 Task: Find a place to stay in Jinsha, China, for 9 guests from August 8th to August 15th, with a price range of ₹10,000 to ₹14,000, 5 bedrooms, 5 beds, 5 bathrooms, and amenities including WiFi, Free parking, and TV.
Action: Mouse moved to (430, 87)
Screenshot: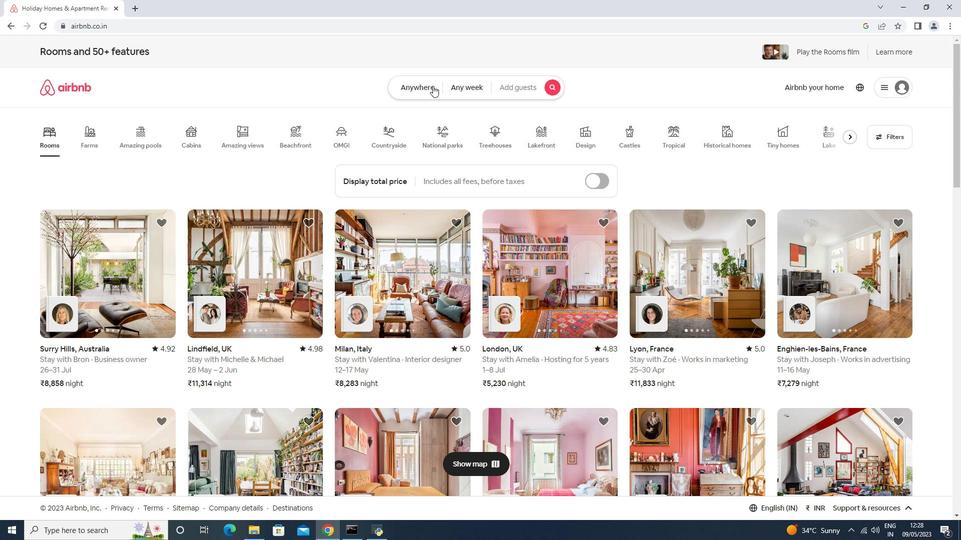 
Action: Mouse pressed left at (430, 87)
Screenshot: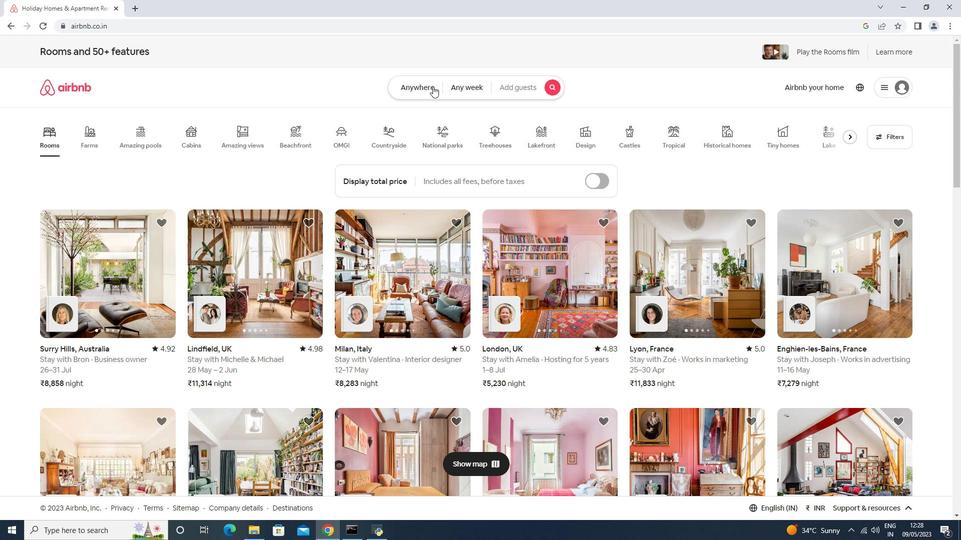 
Action: Mouse moved to (359, 128)
Screenshot: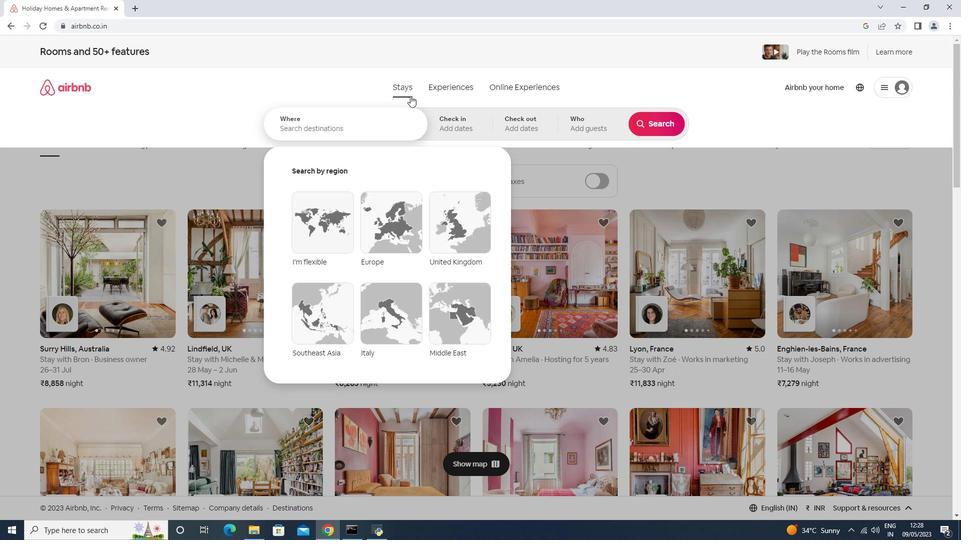 
Action: Mouse pressed left at (359, 128)
Screenshot: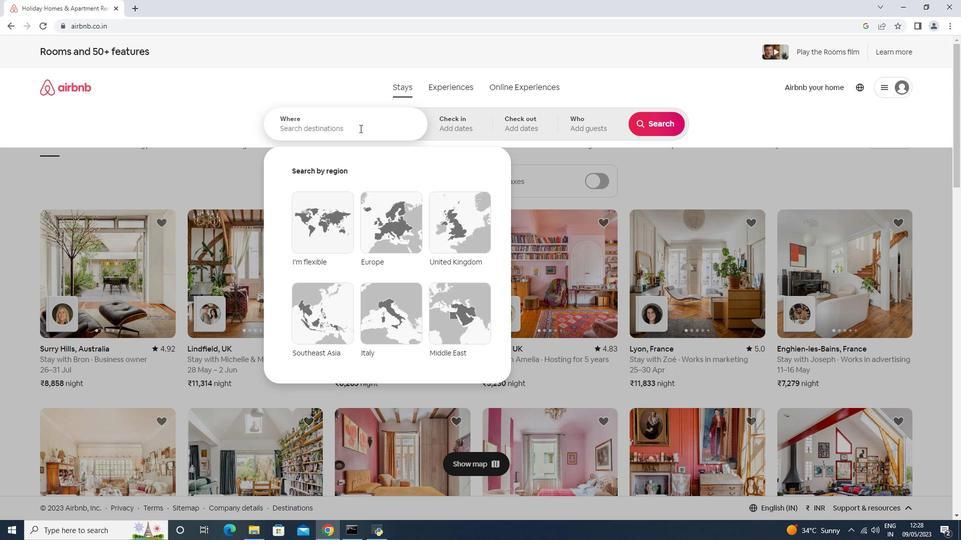 
Action: Mouse moved to (368, 123)
Screenshot: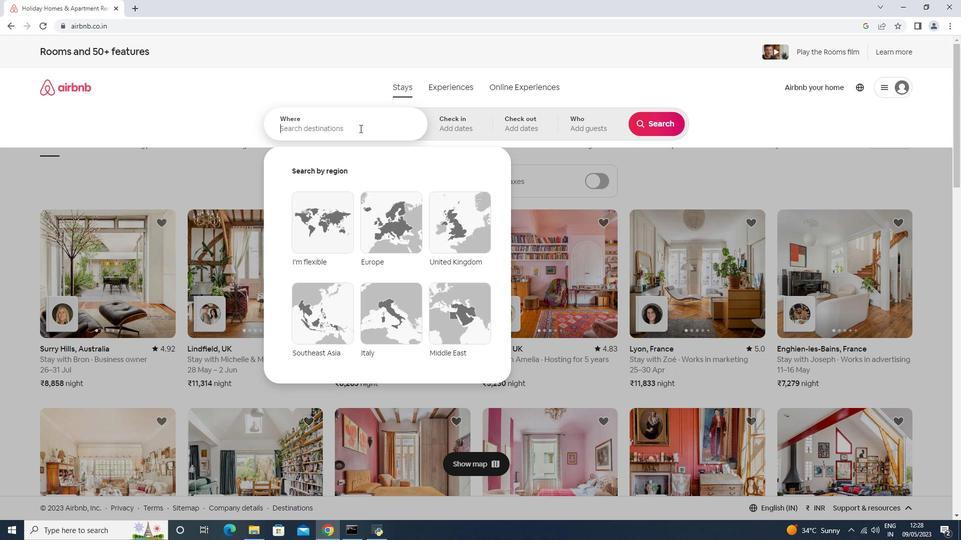 
Action: Key pressed <Key.shift><Key.shift><Key.shift><Key.shift>Jiha<Key.space><Key.backspace>,<Key.space><Key.shift>China<Key.space><Key.tab><Key.enter>j=<Key.backspace><Key.backspace><Key.shift>Jinsha<Key.space><Key.caps_lock><Key.shift>ch<Key.backspace>NA<Key.enter>
Screenshot: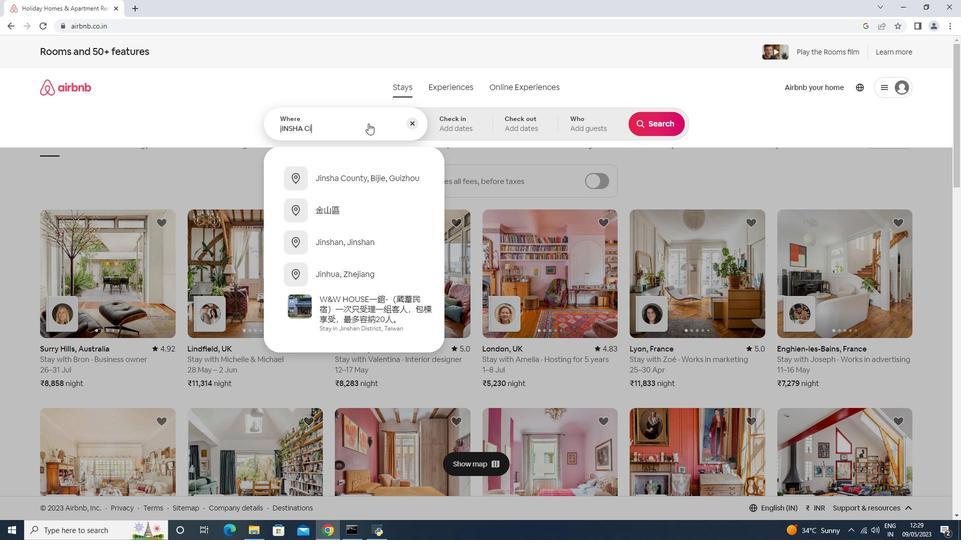 
Action: Mouse moved to (648, 201)
Screenshot: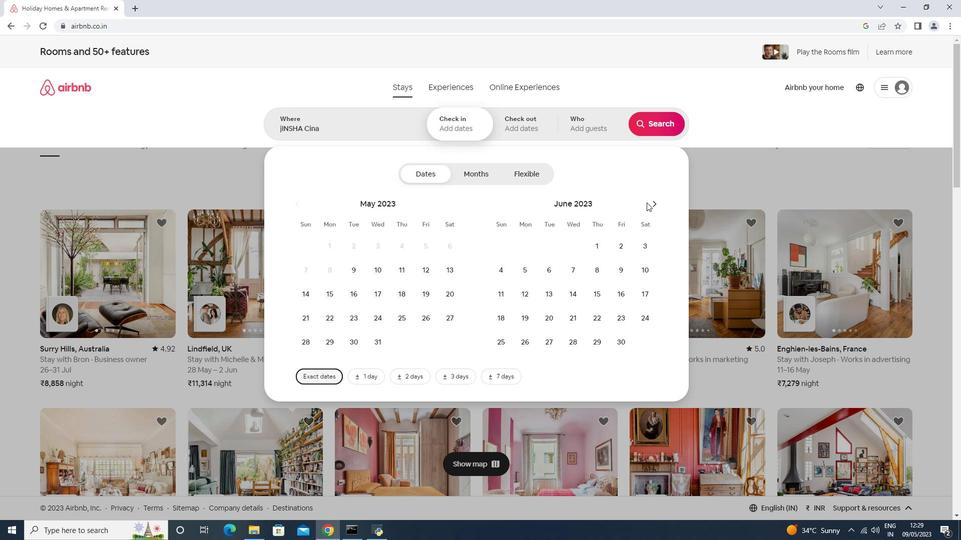 
Action: Mouse pressed left at (648, 201)
Screenshot: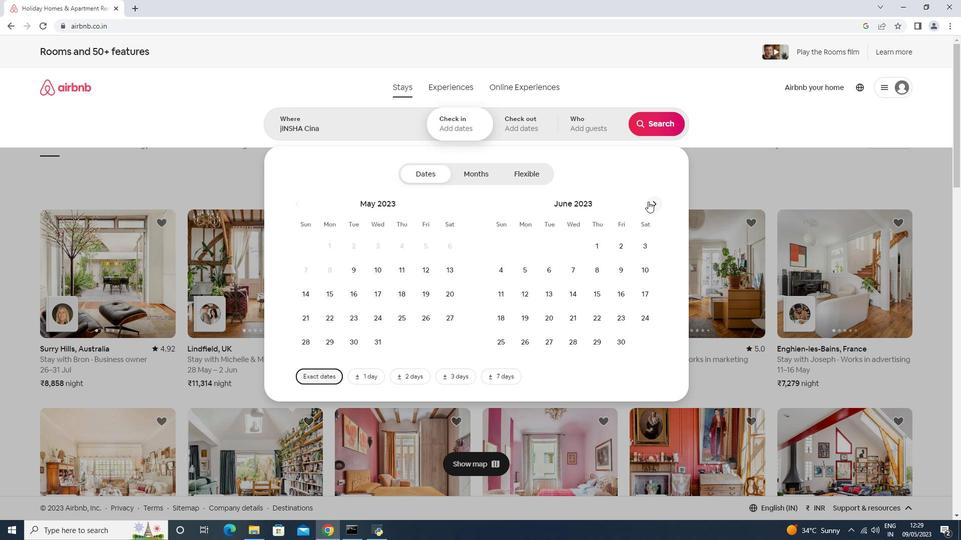 
Action: Mouse pressed left at (648, 201)
Screenshot: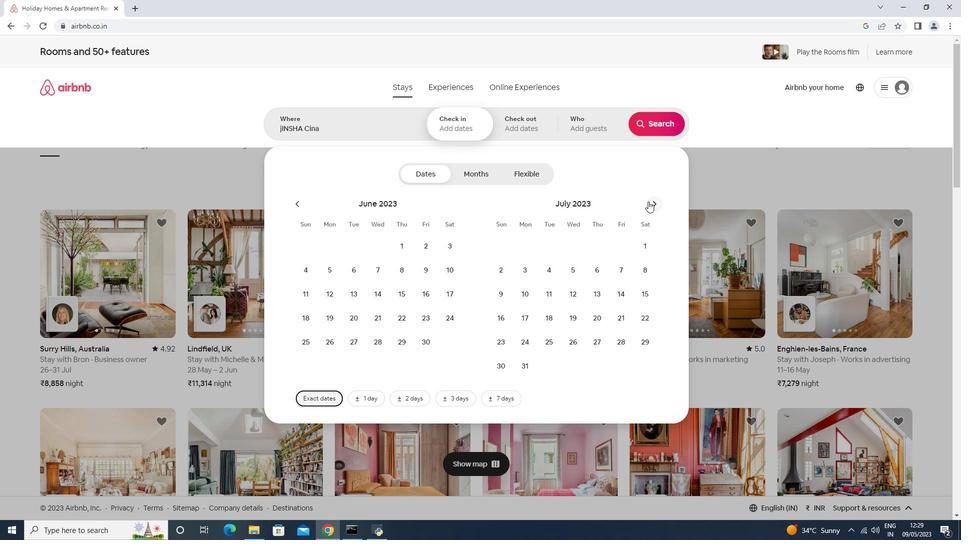 
Action: Mouse moved to (556, 271)
Screenshot: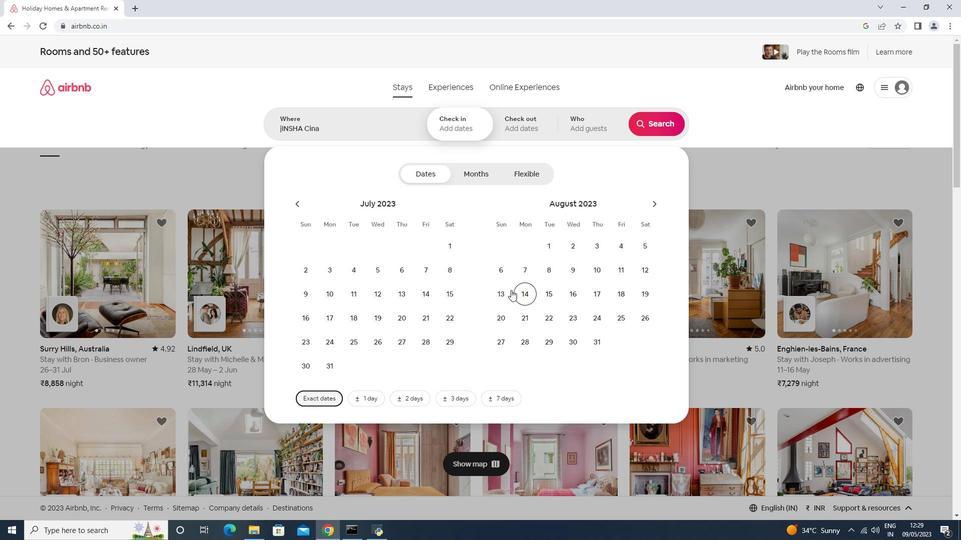 
Action: Mouse pressed left at (556, 271)
Screenshot: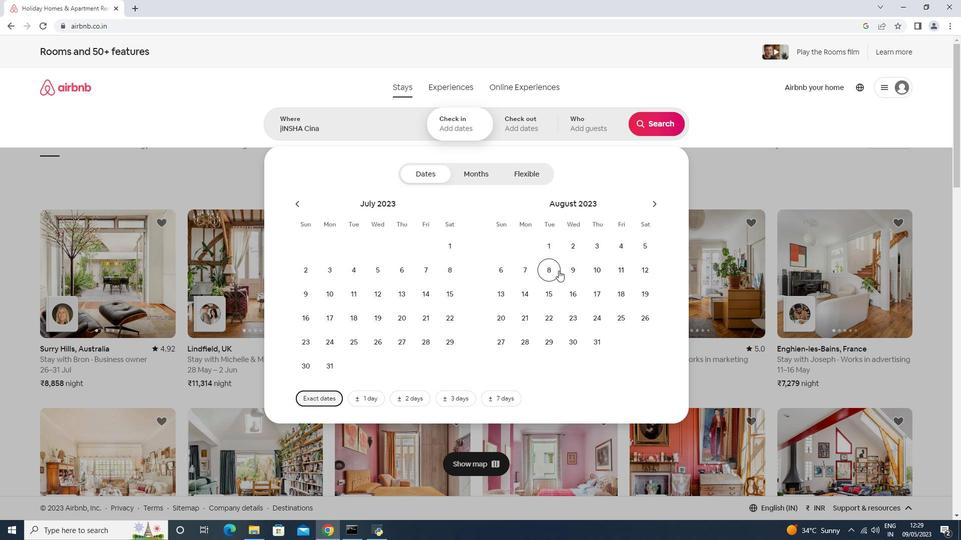 
Action: Mouse moved to (547, 291)
Screenshot: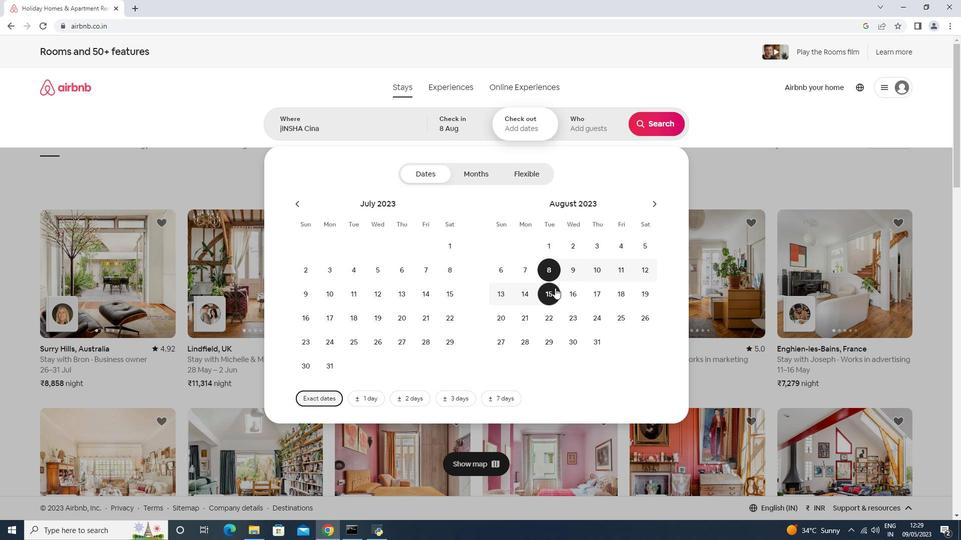 
Action: Mouse pressed left at (547, 291)
Screenshot: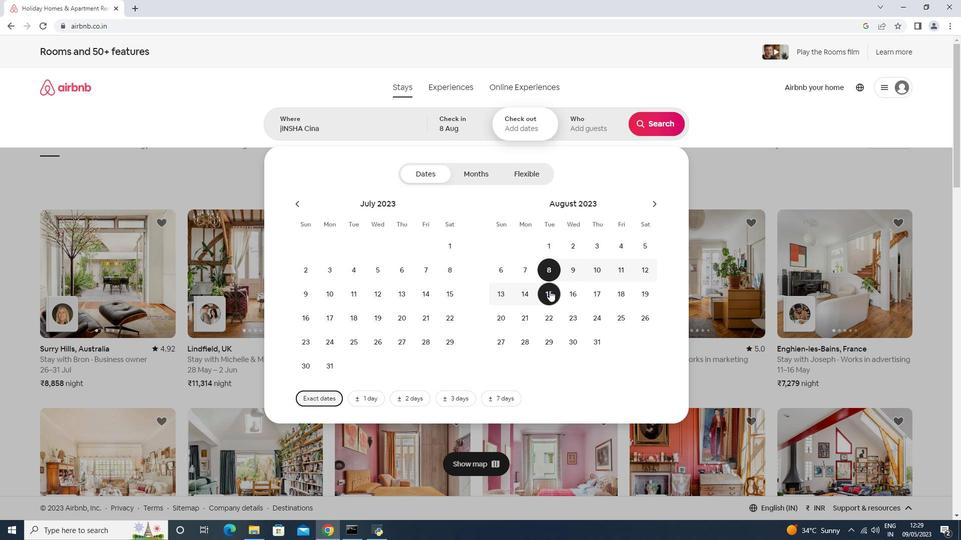 
Action: Mouse moved to (583, 137)
Screenshot: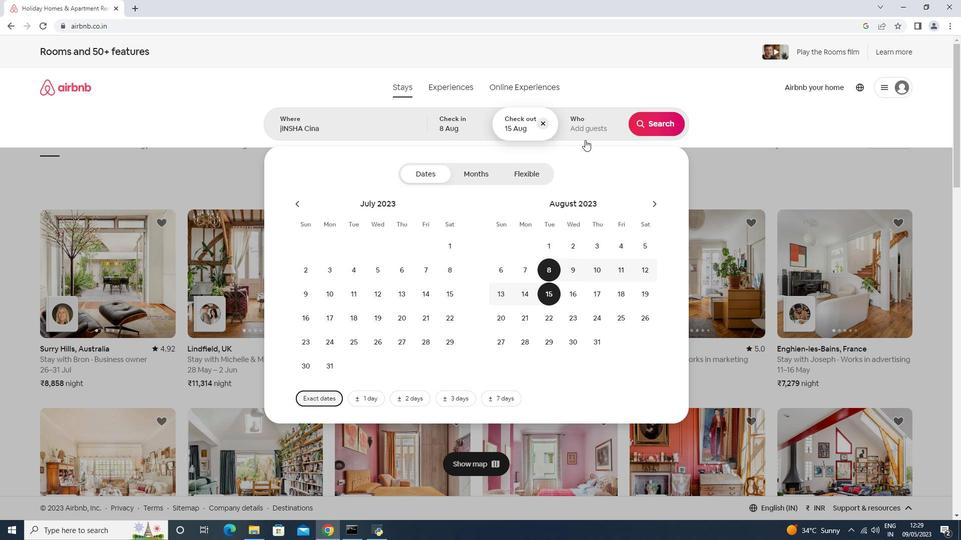 
Action: Mouse pressed left at (583, 137)
Screenshot: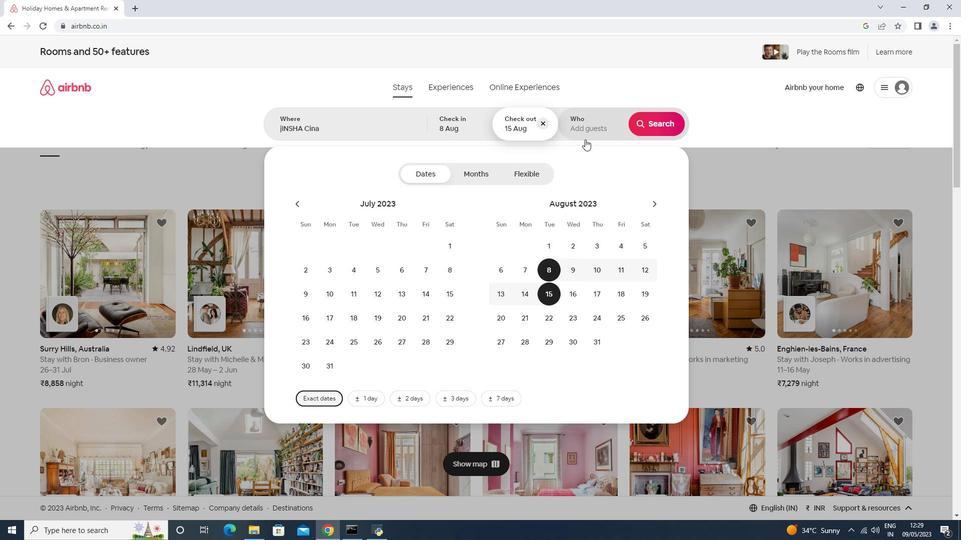 
Action: Mouse moved to (660, 180)
Screenshot: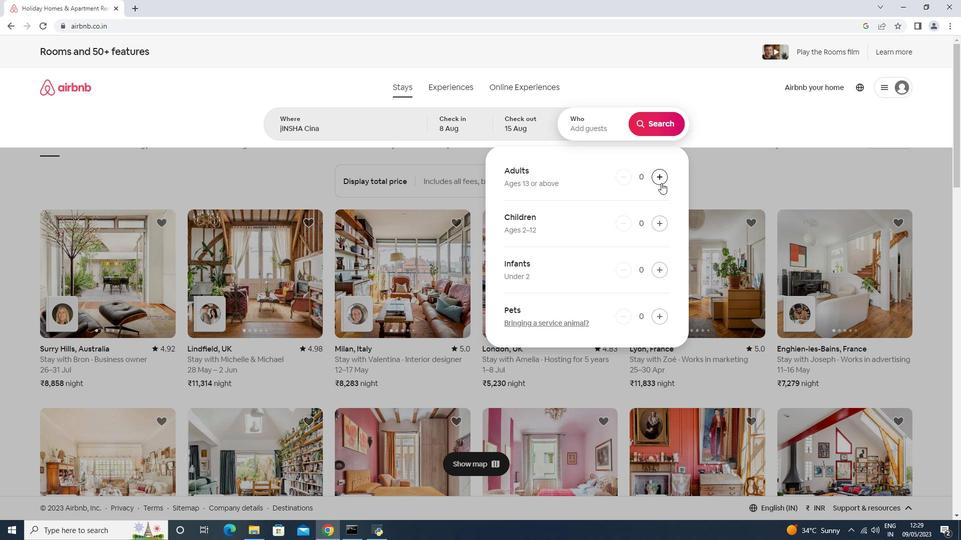
Action: Mouse pressed left at (660, 180)
Screenshot: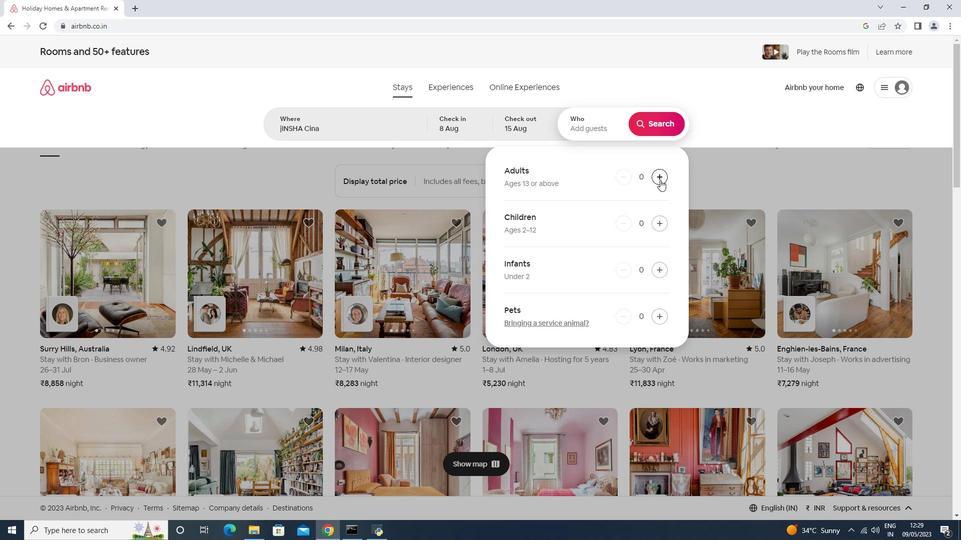 
Action: Mouse pressed left at (660, 180)
Screenshot: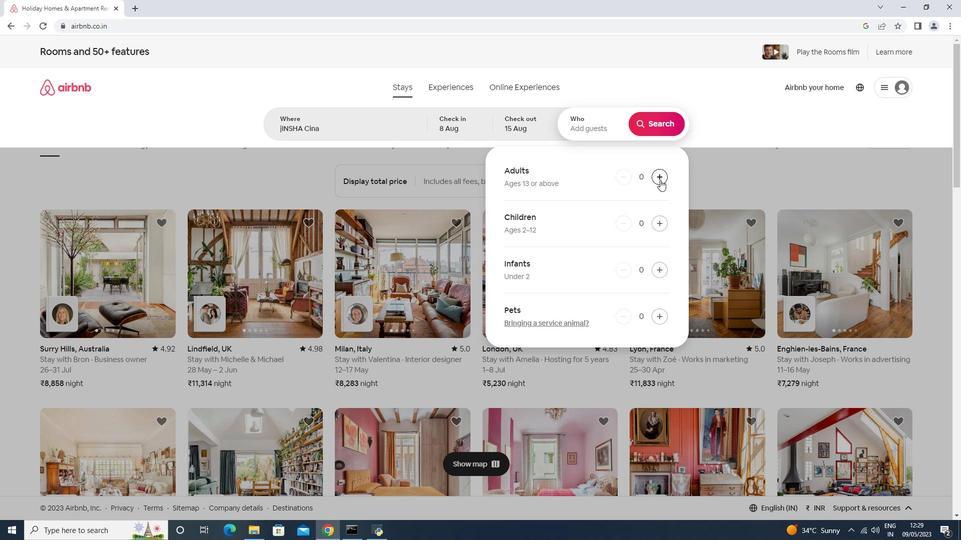 
Action: Mouse pressed left at (660, 180)
Screenshot: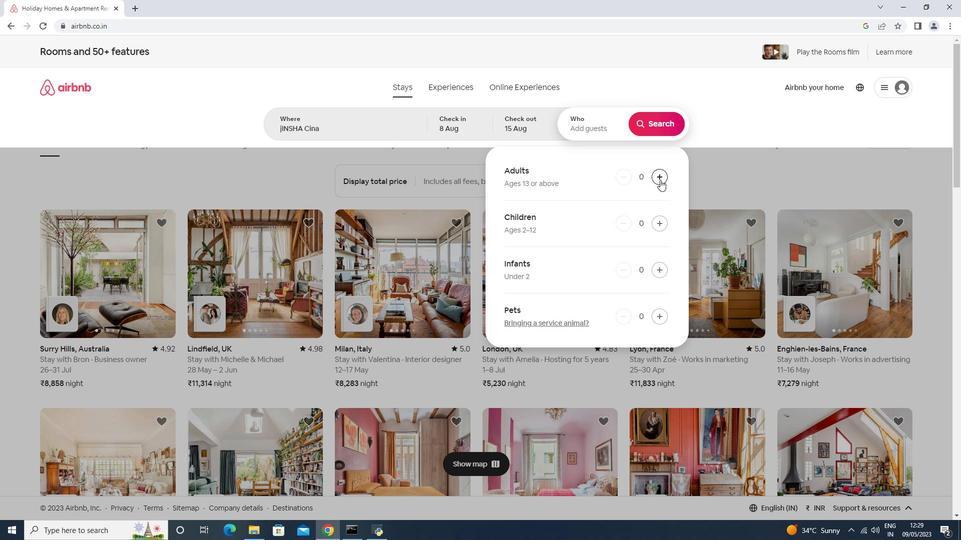 
Action: Mouse pressed left at (660, 180)
Screenshot: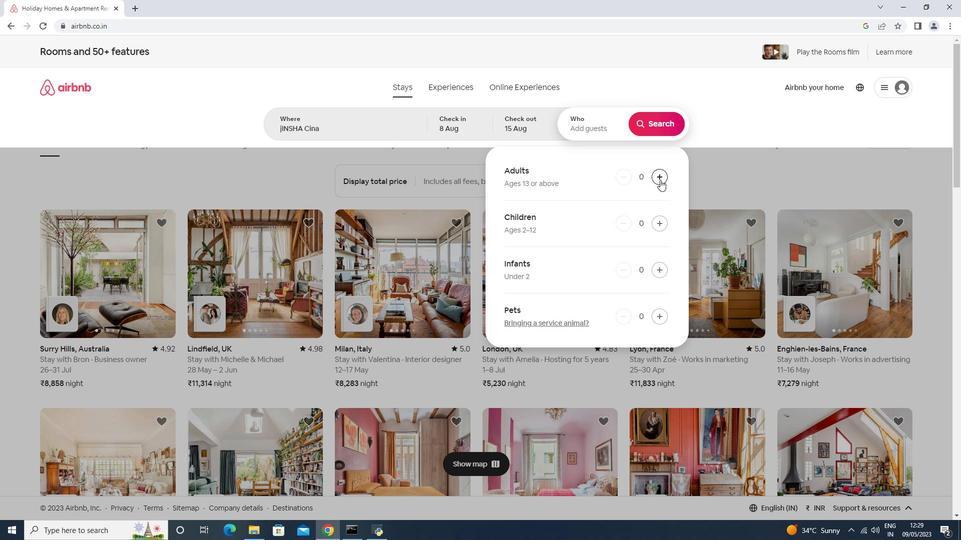 
Action: Mouse pressed left at (660, 180)
Screenshot: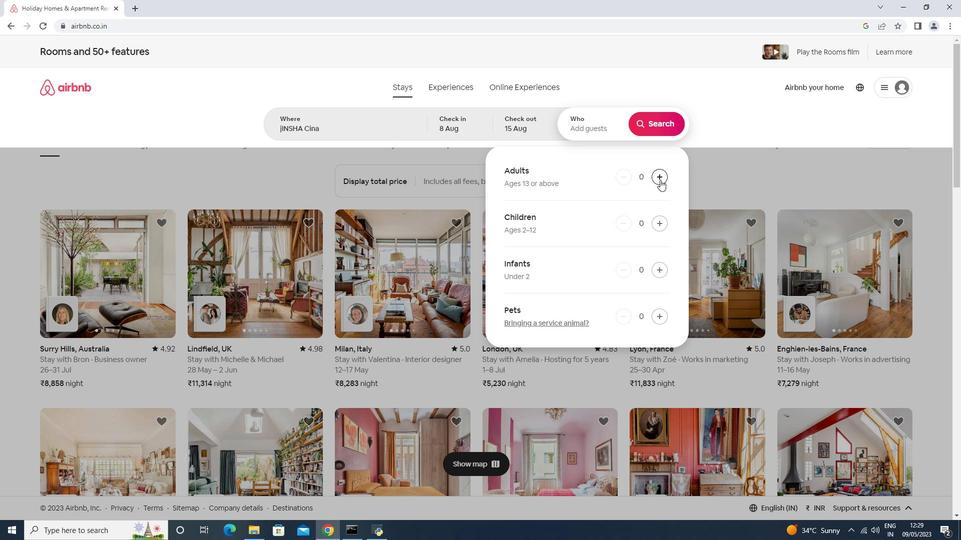 
Action: Mouse pressed left at (660, 180)
Screenshot: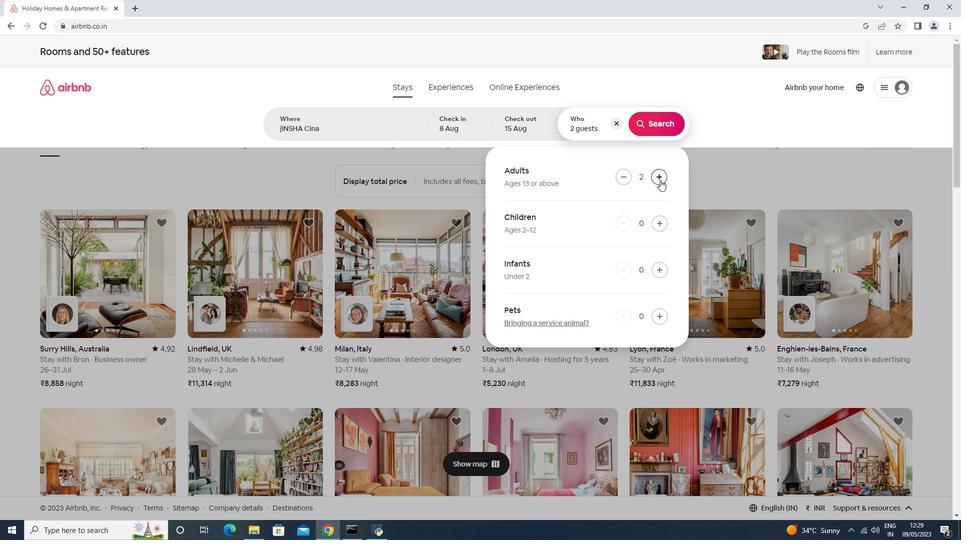 
Action: Mouse pressed left at (660, 180)
Screenshot: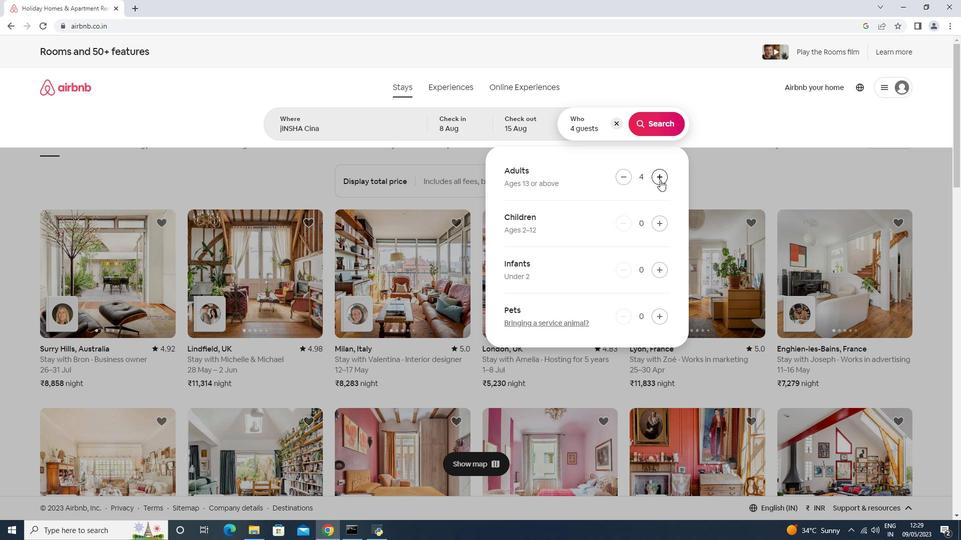
Action: Mouse pressed left at (660, 180)
Screenshot: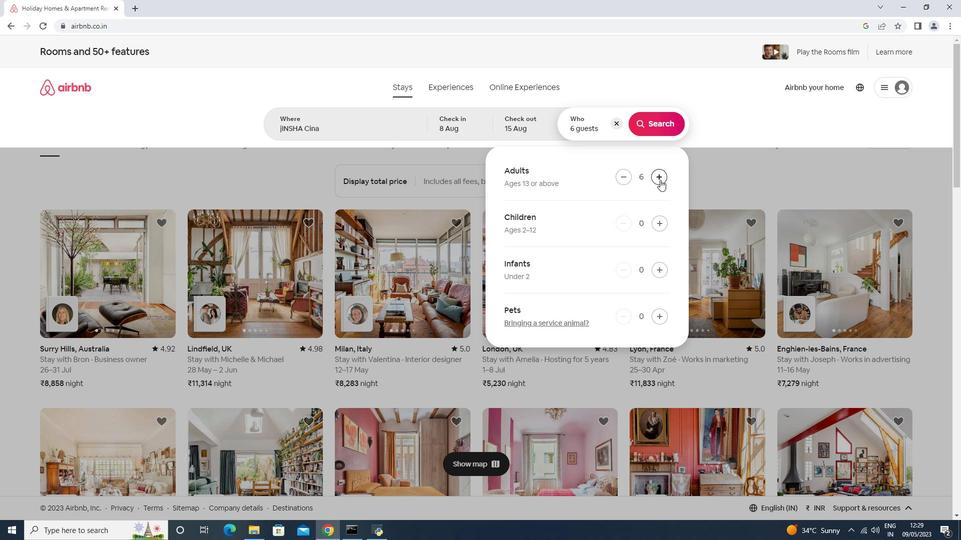 
Action: Mouse pressed left at (660, 180)
Screenshot: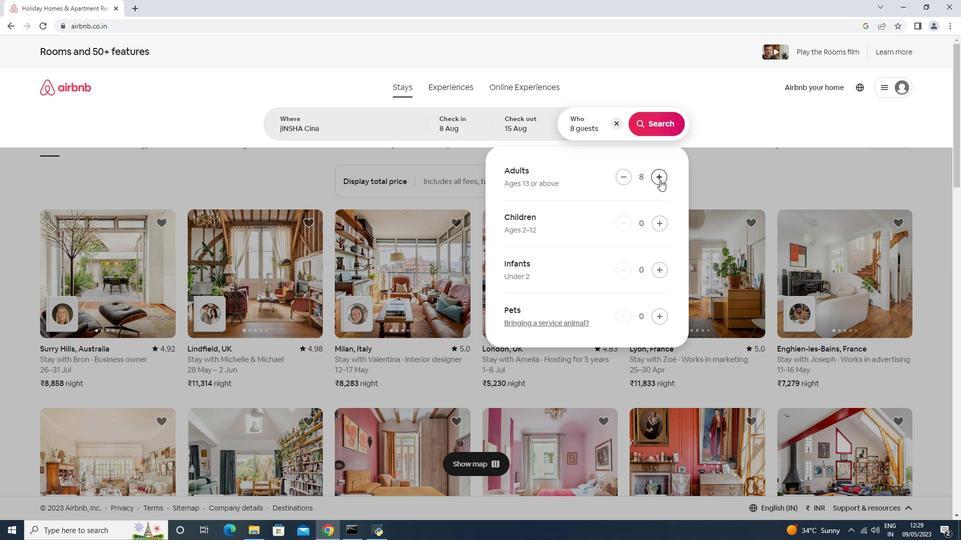
Action: Mouse pressed left at (660, 180)
Screenshot: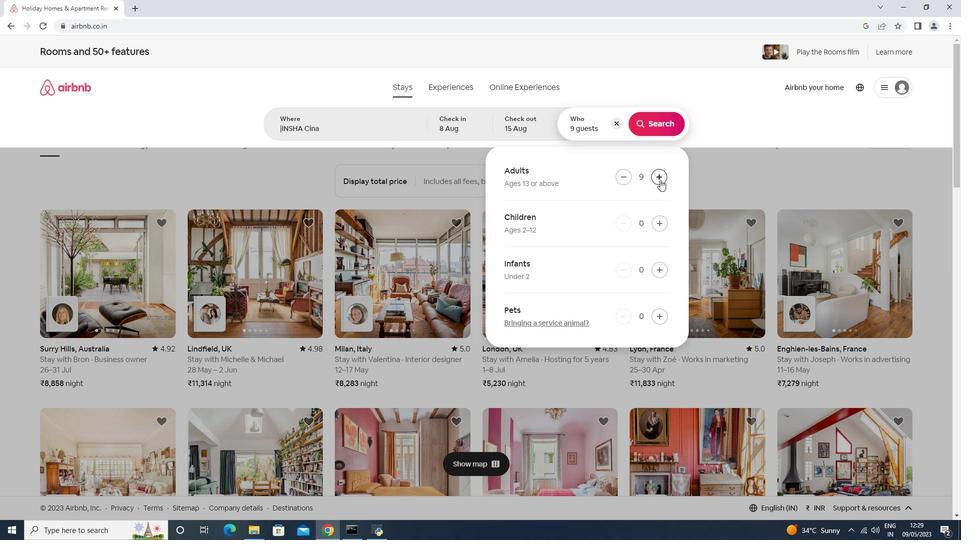 
Action: Mouse moved to (619, 182)
Screenshot: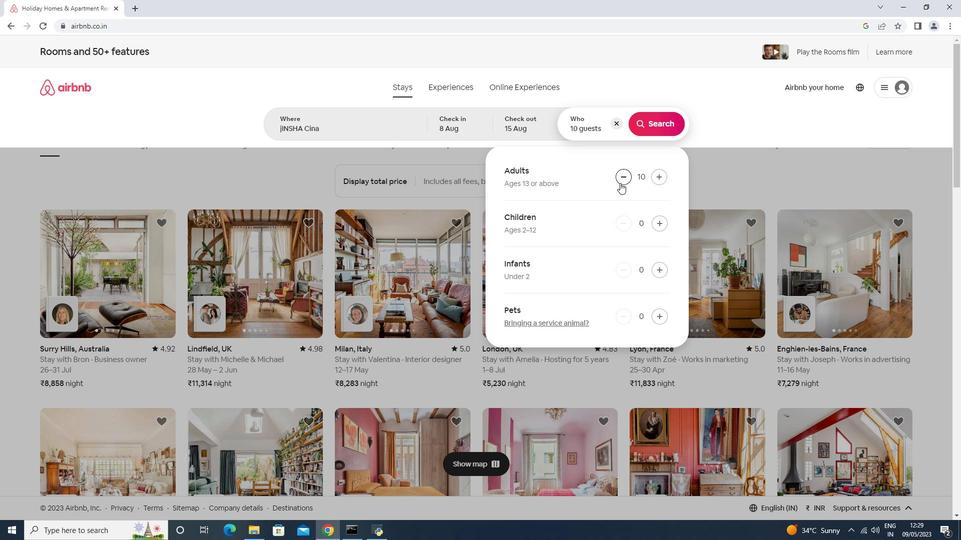 
Action: Mouse pressed left at (619, 182)
Screenshot: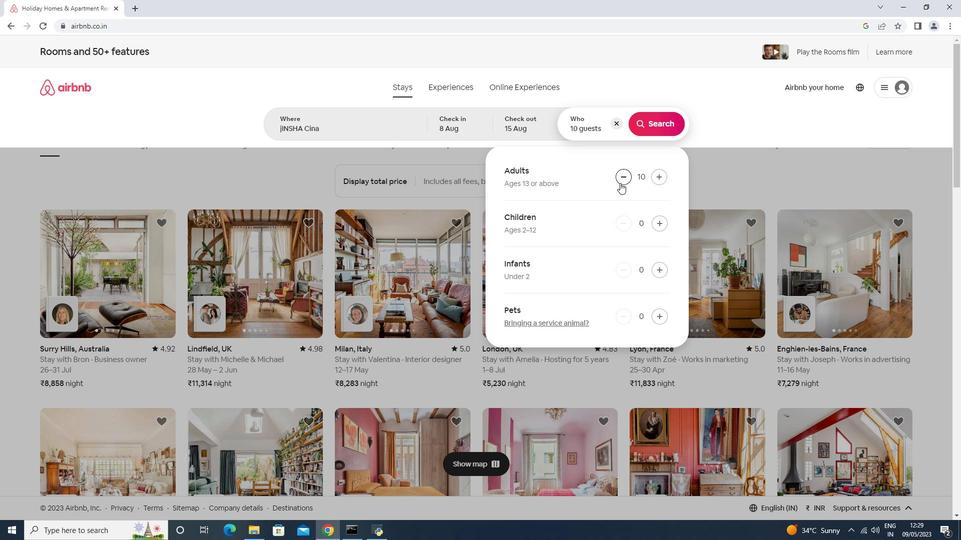 
Action: Mouse moved to (665, 129)
Screenshot: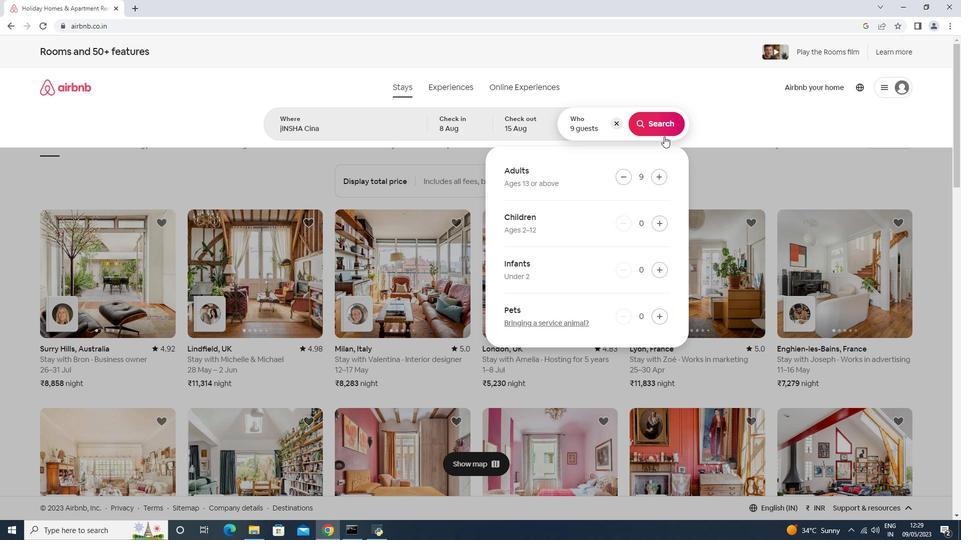 
Action: Mouse pressed left at (665, 129)
Screenshot: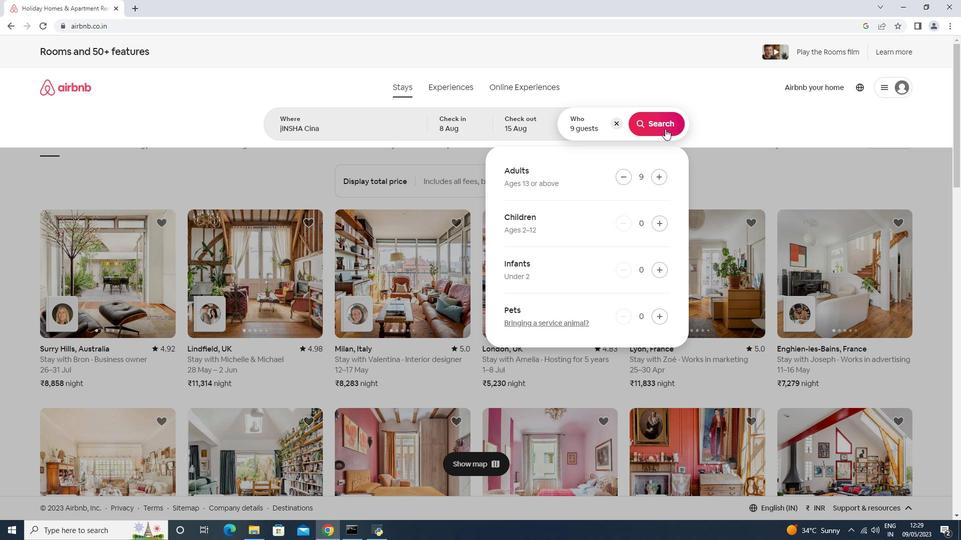 
Action: Mouse moved to (902, 92)
Screenshot: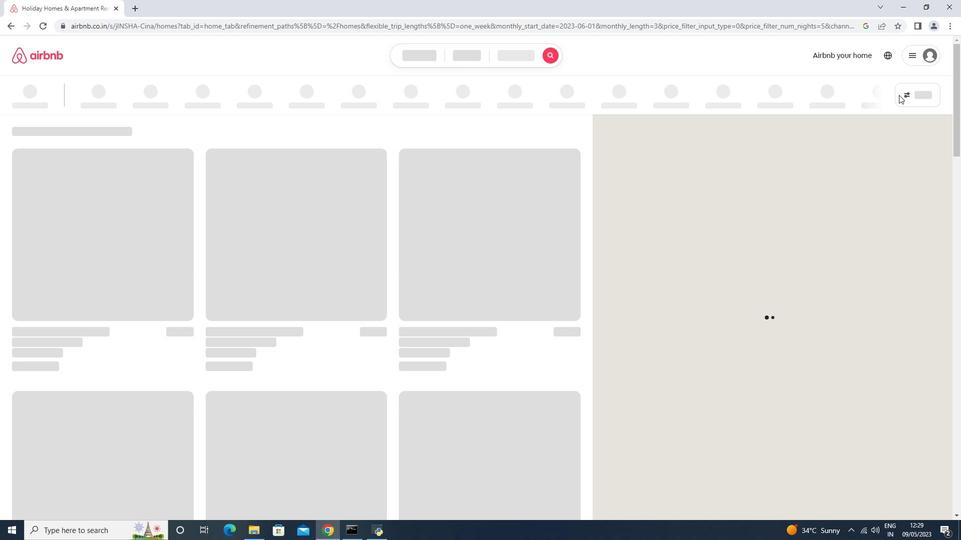 
Action: Mouse pressed left at (902, 92)
Screenshot: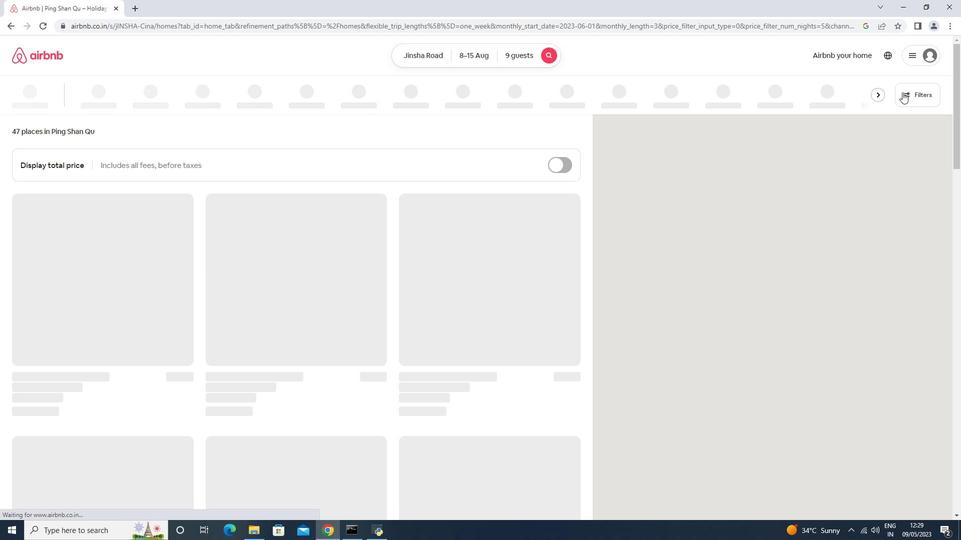 
Action: Mouse moved to (426, 341)
Screenshot: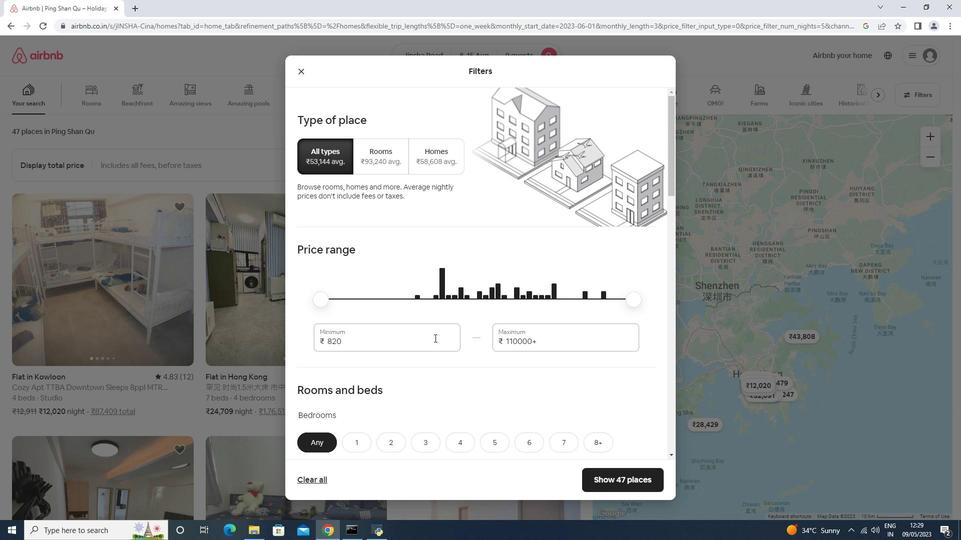 
Action: Mouse pressed left at (426, 341)
Screenshot: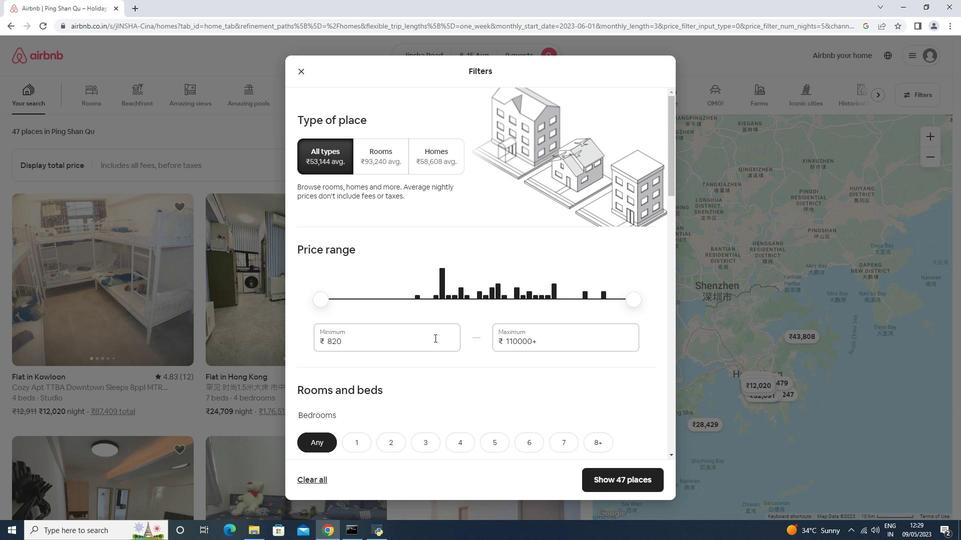 
Action: Mouse moved to (430, 339)
Screenshot: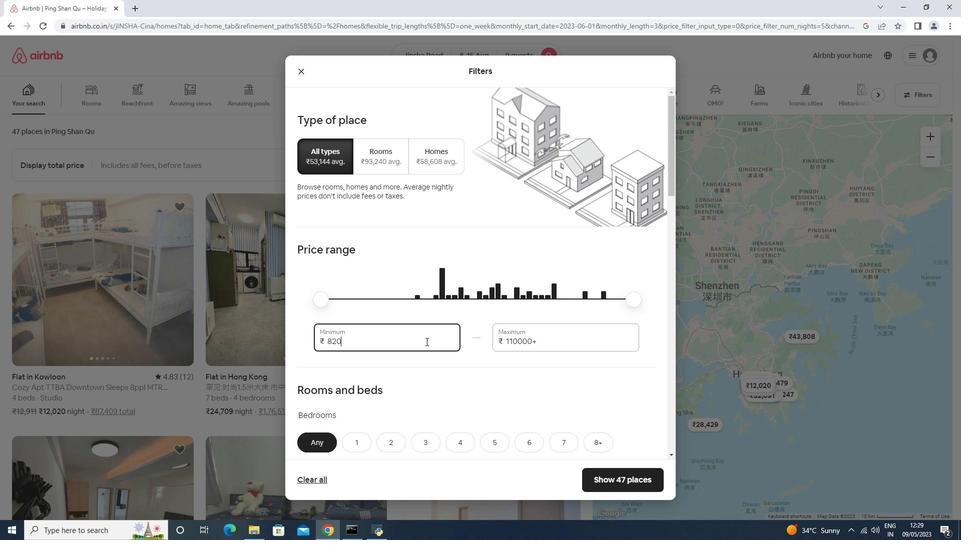 
Action: Key pressed <Key.backspace><Key.backspace><Key.backspace>1000<Key.tab>14000
Screenshot: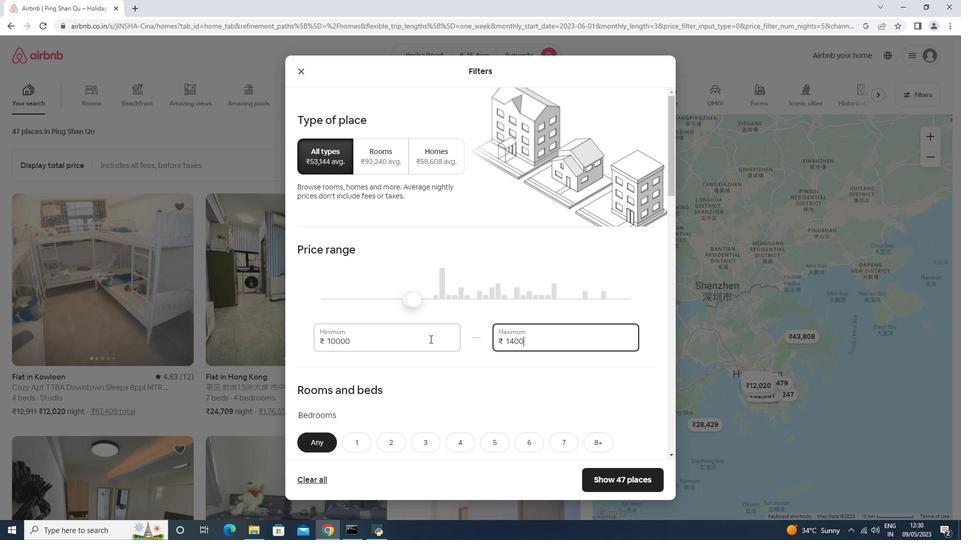 
Action: Mouse scrolled (430, 338) with delta (0, 0)
Screenshot: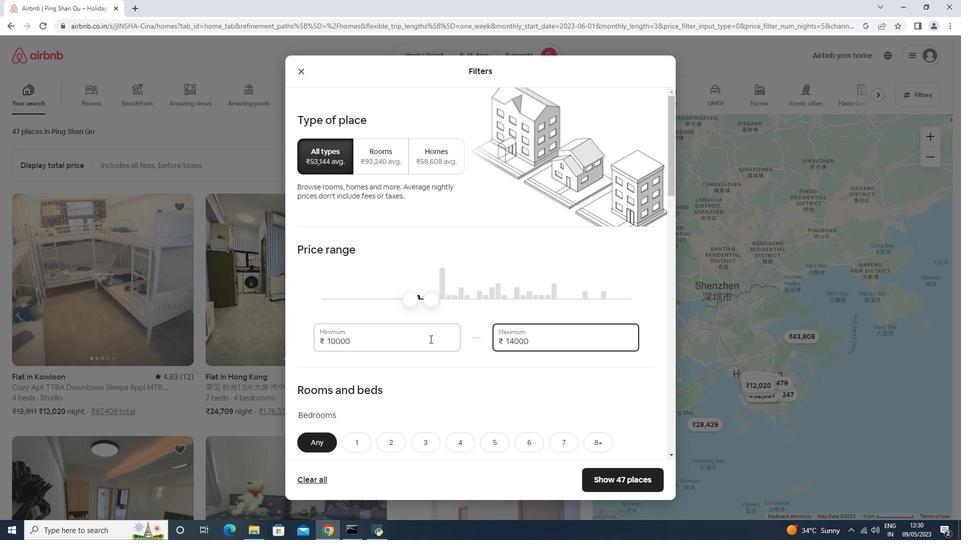 
Action: Mouse scrolled (430, 338) with delta (0, 0)
Screenshot: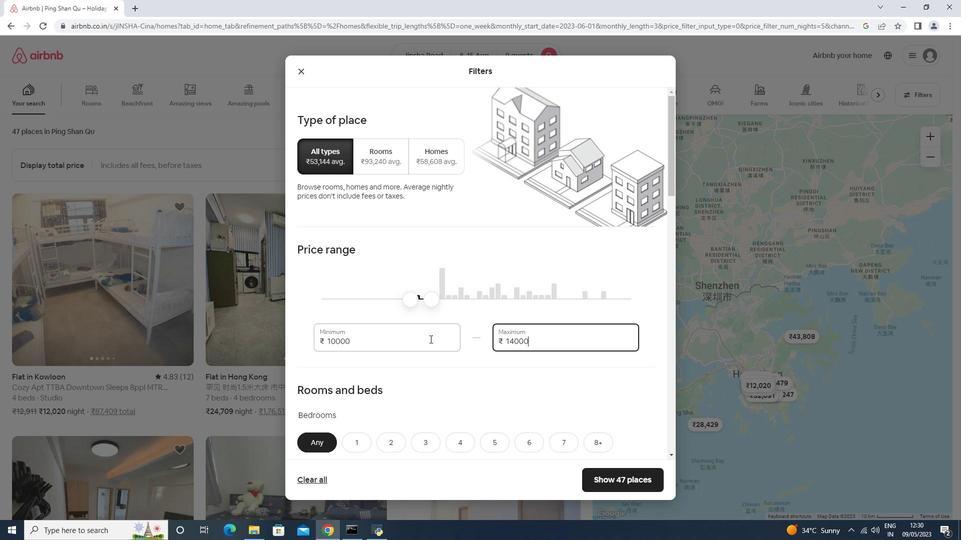 
Action: Mouse scrolled (430, 338) with delta (0, 0)
Screenshot: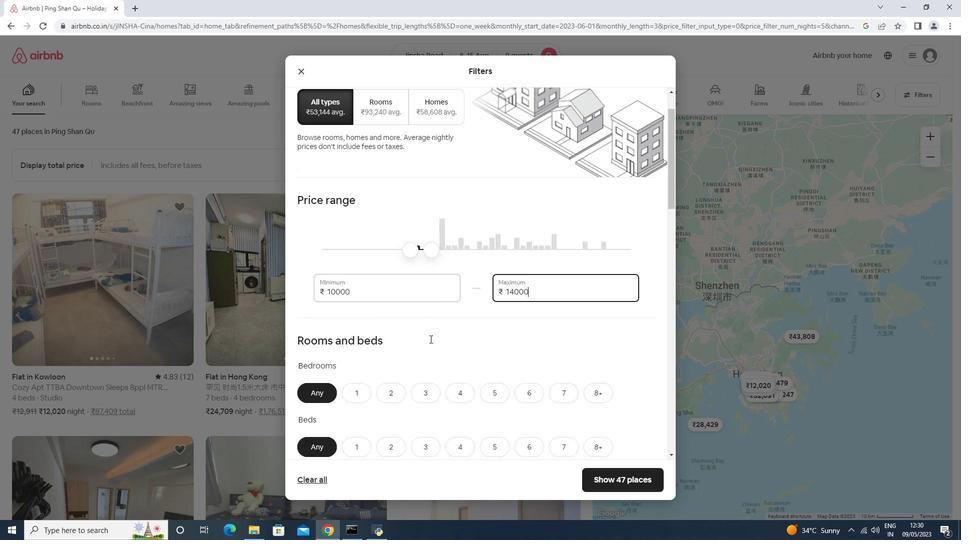 
Action: Mouse scrolled (430, 338) with delta (0, 0)
Screenshot: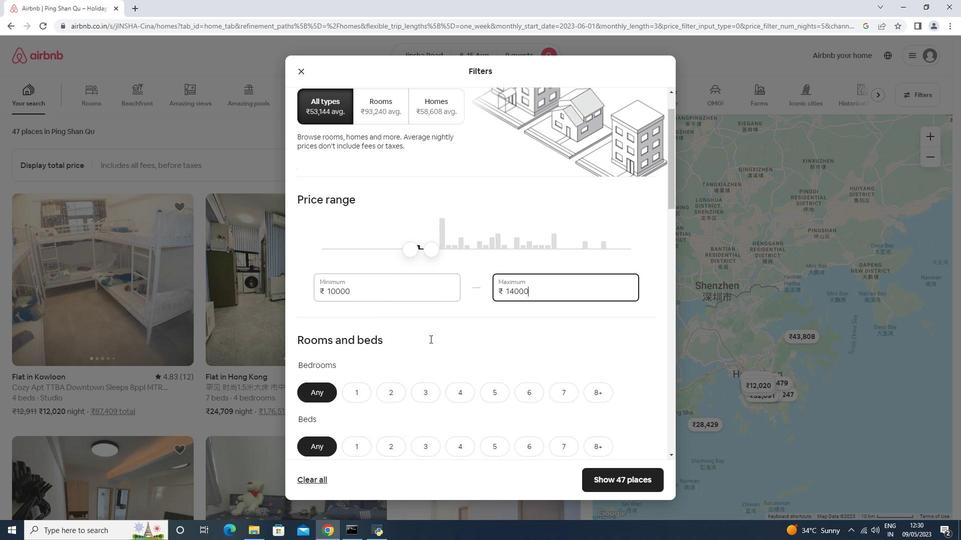 
Action: Mouse moved to (500, 196)
Screenshot: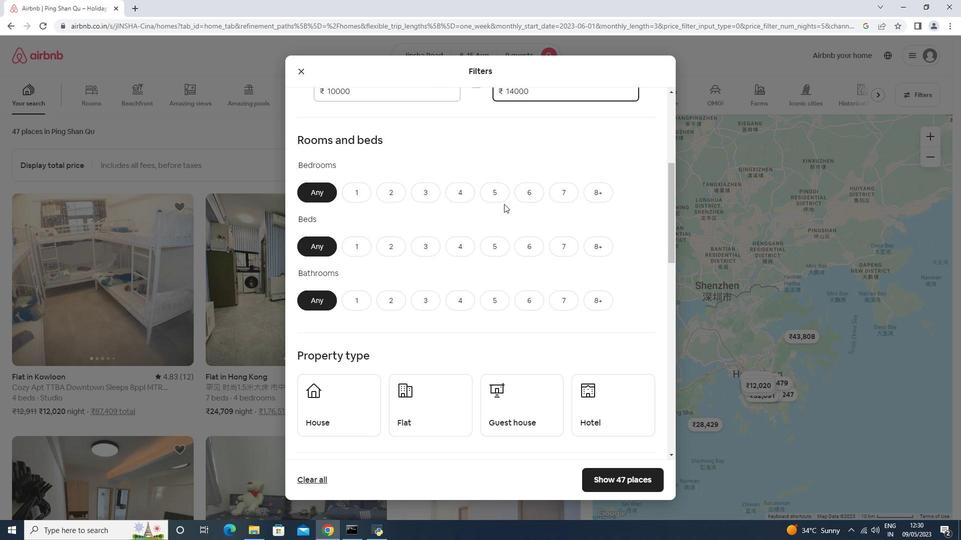 
Action: Mouse pressed left at (500, 196)
Screenshot: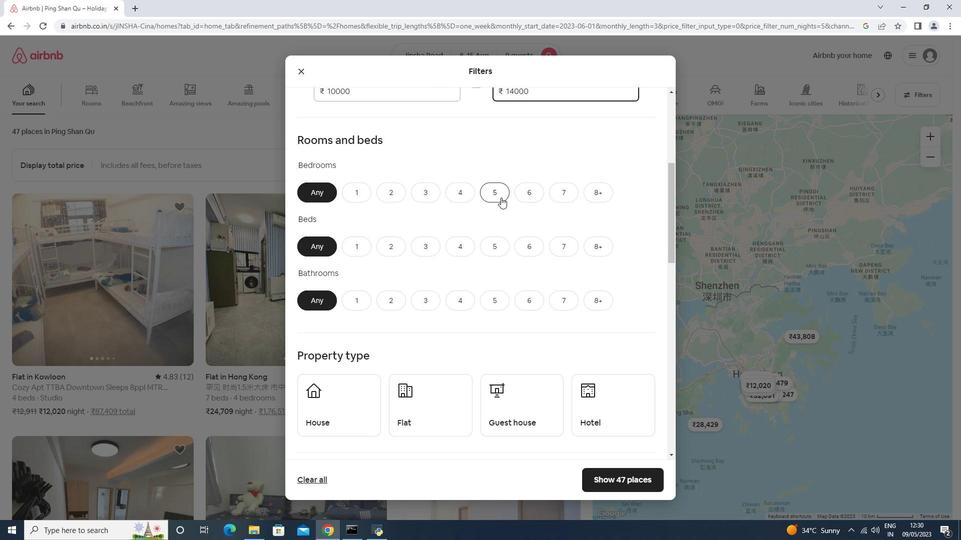
Action: Mouse moved to (601, 251)
Screenshot: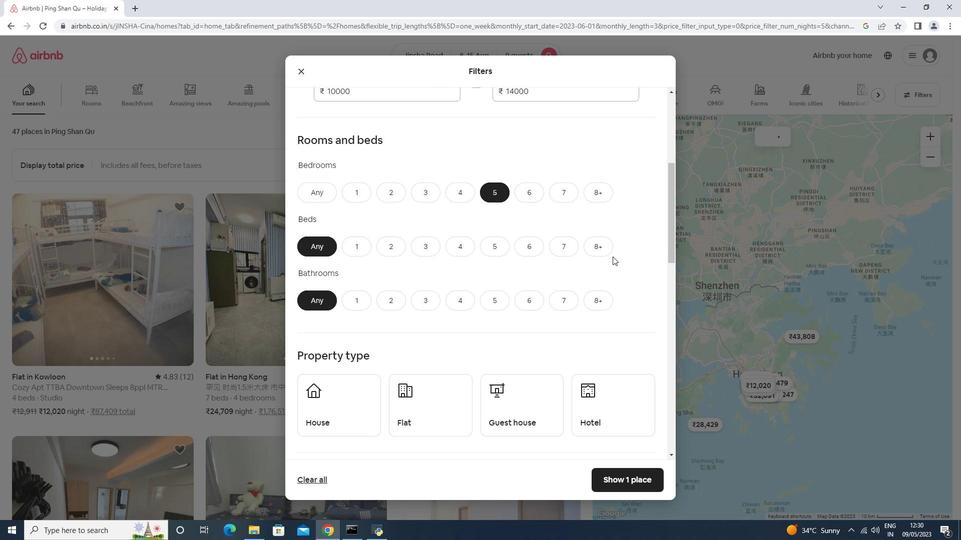 
Action: Mouse pressed left at (601, 251)
Screenshot: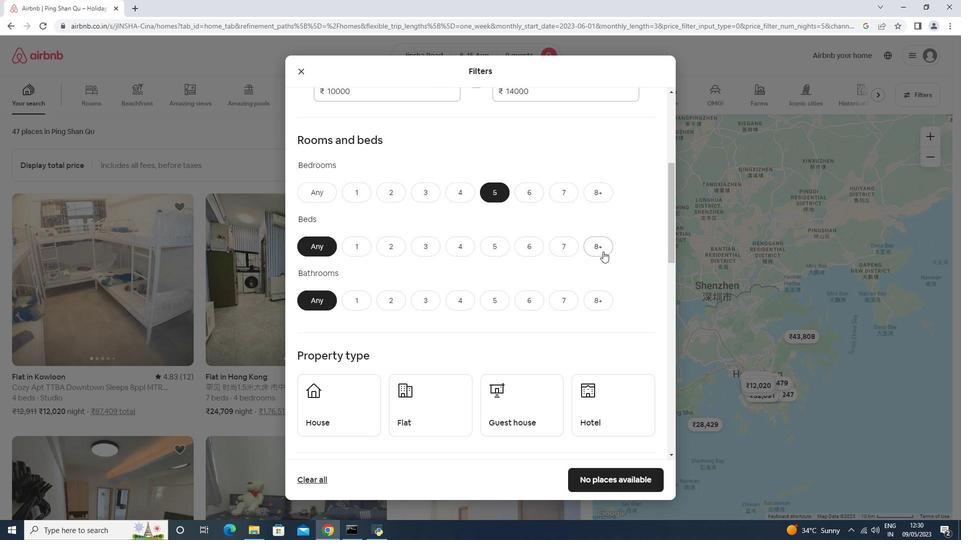 
Action: Mouse moved to (502, 299)
Screenshot: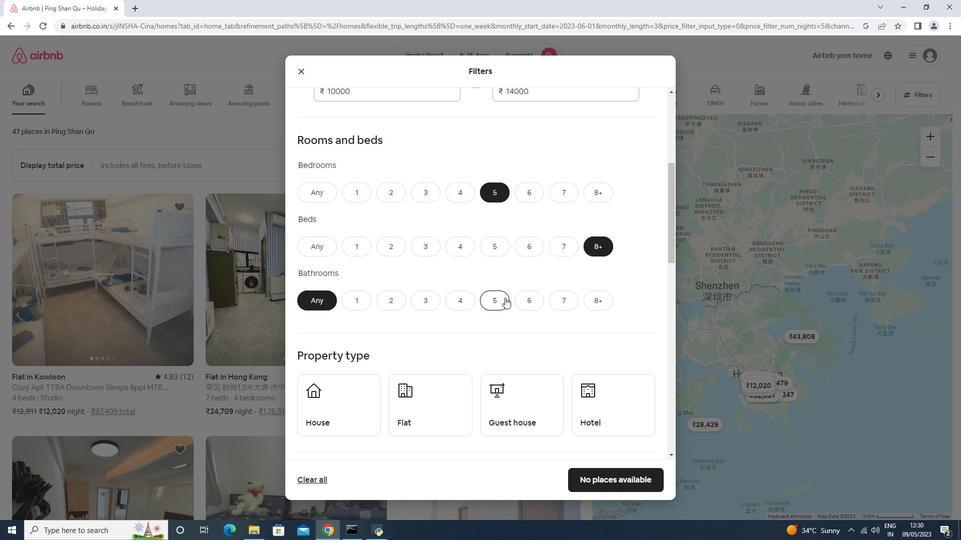 
Action: Mouse pressed left at (502, 299)
Screenshot: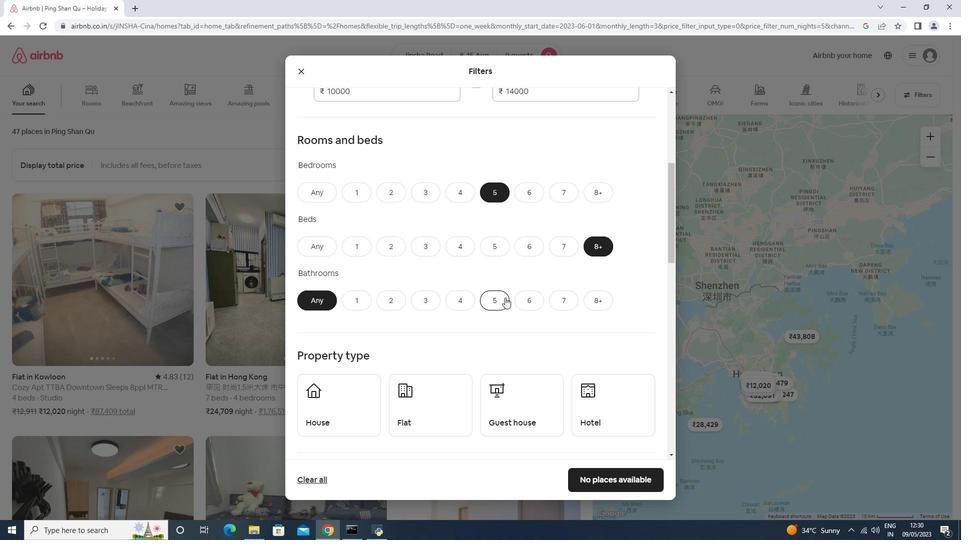 
Action: Mouse scrolled (502, 299) with delta (0, 0)
Screenshot: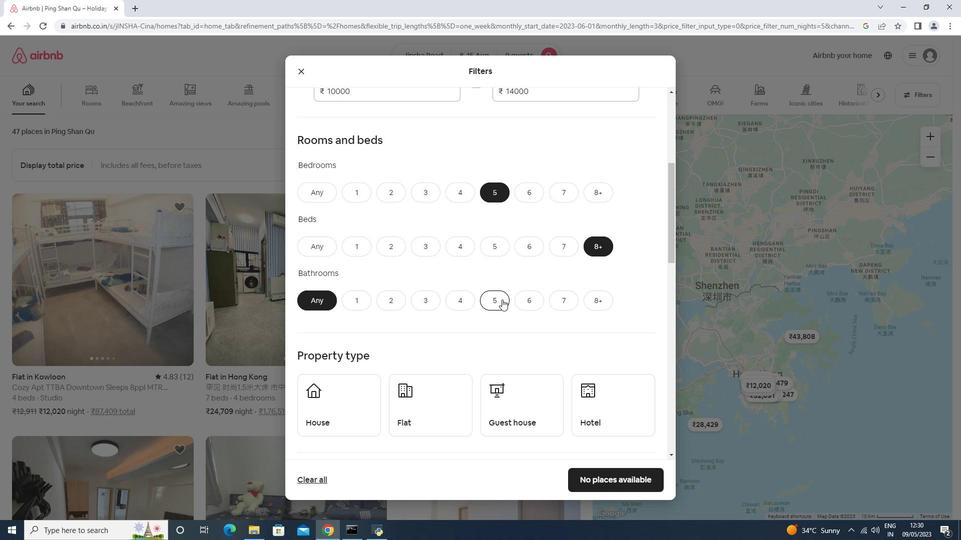 
Action: Mouse scrolled (502, 299) with delta (0, 0)
Screenshot: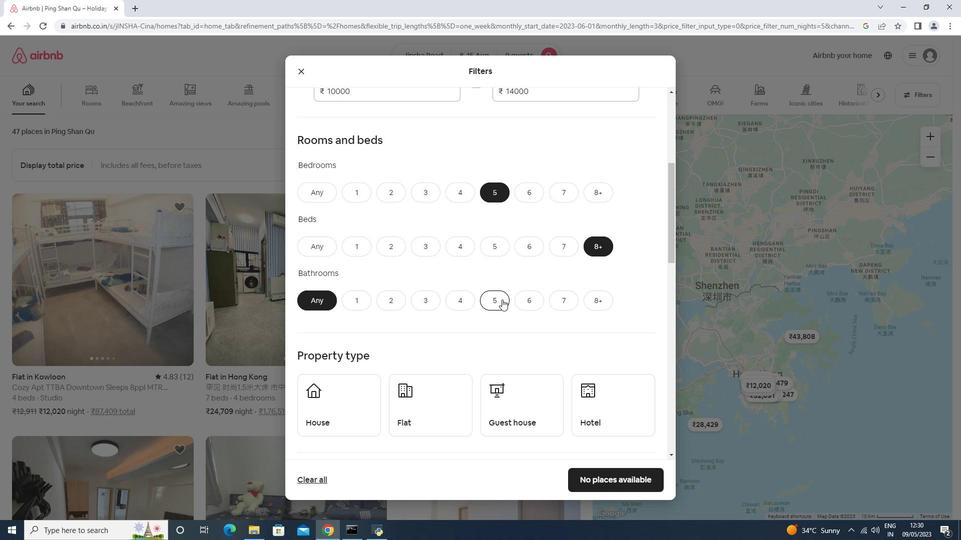 
Action: Mouse moved to (342, 291)
Screenshot: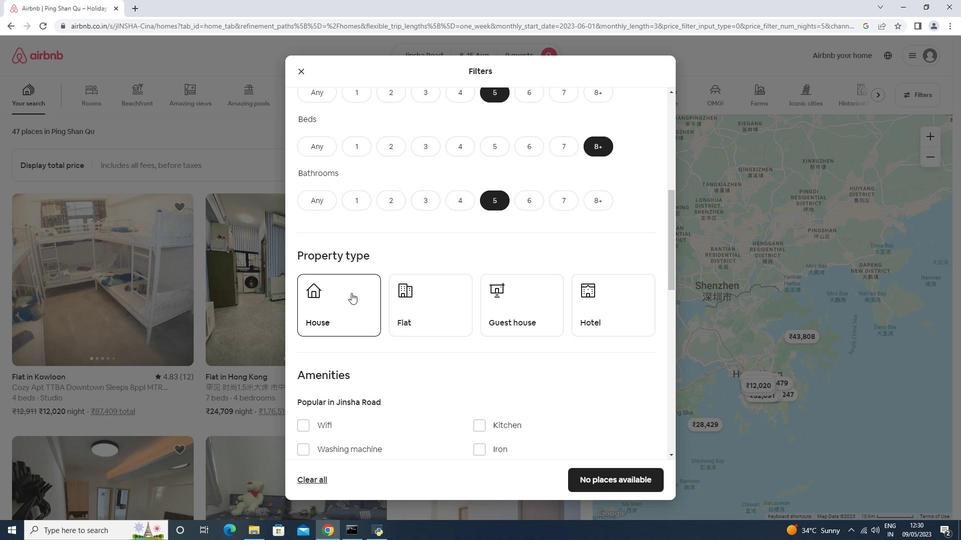 
Action: Mouse pressed left at (341, 292)
Screenshot: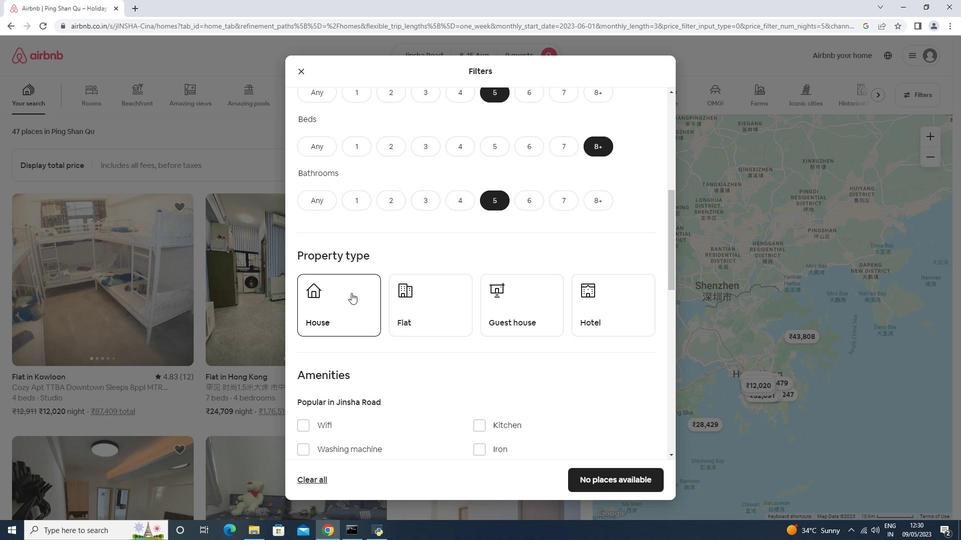 
Action: Mouse moved to (438, 307)
Screenshot: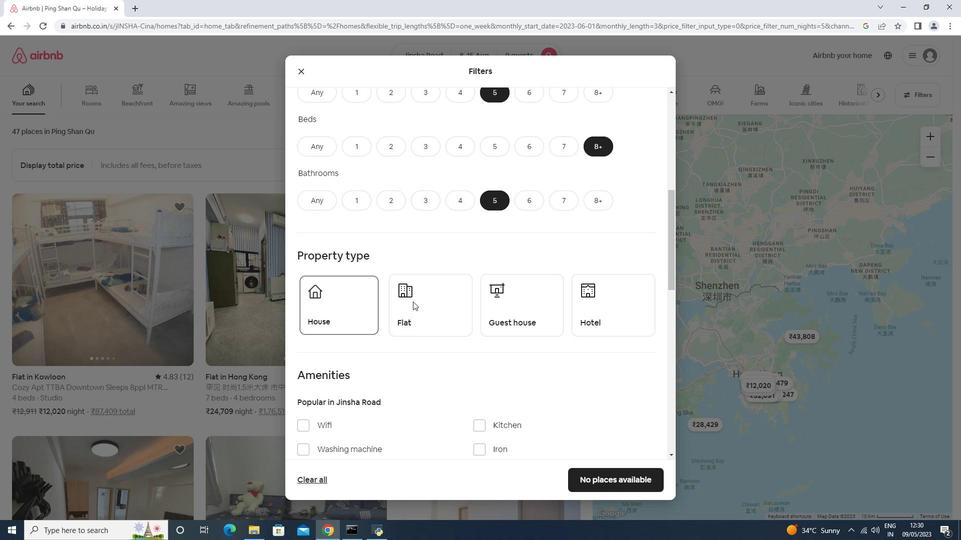 
Action: Mouse pressed left at (438, 307)
Screenshot: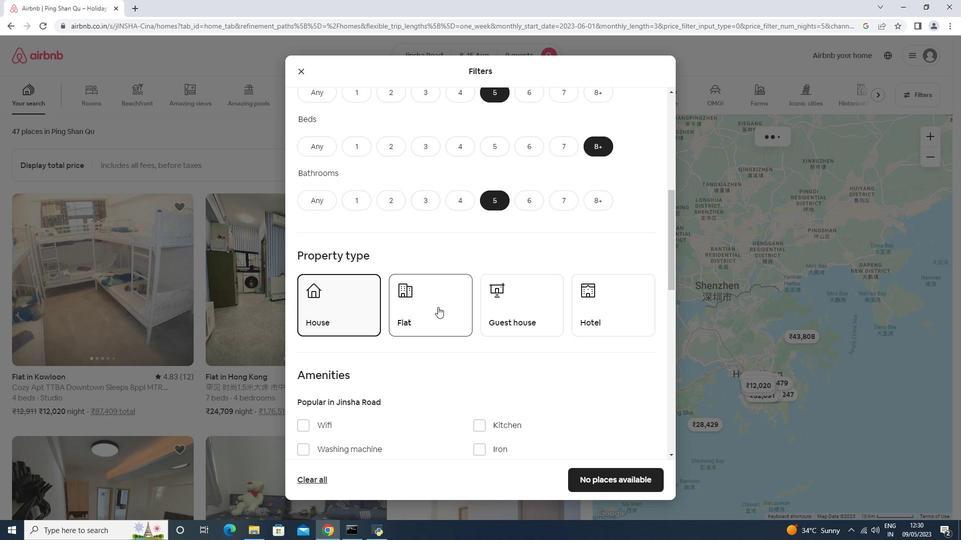 
Action: Mouse moved to (502, 315)
Screenshot: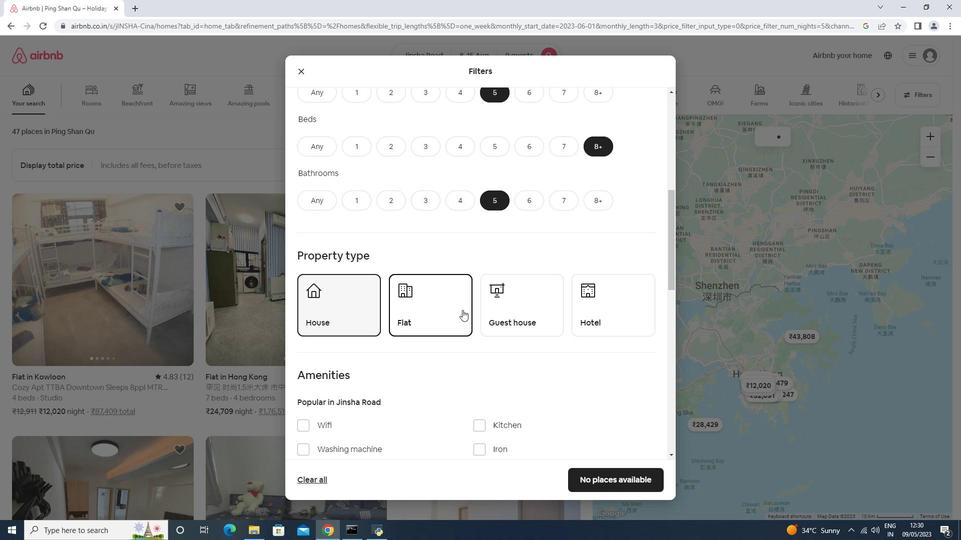 
Action: Mouse pressed left at (502, 315)
Screenshot: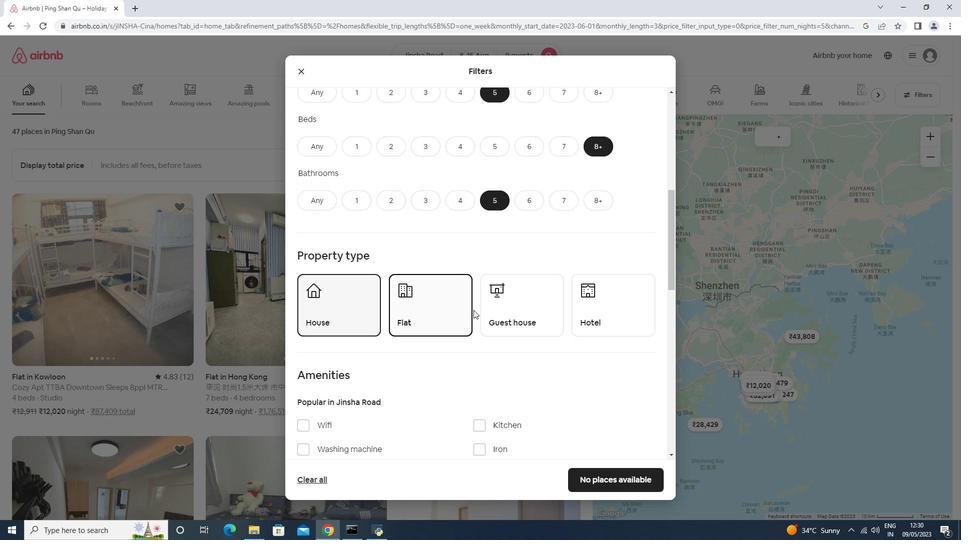 
Action: Mouse moved to (502, 314)
Screenshot: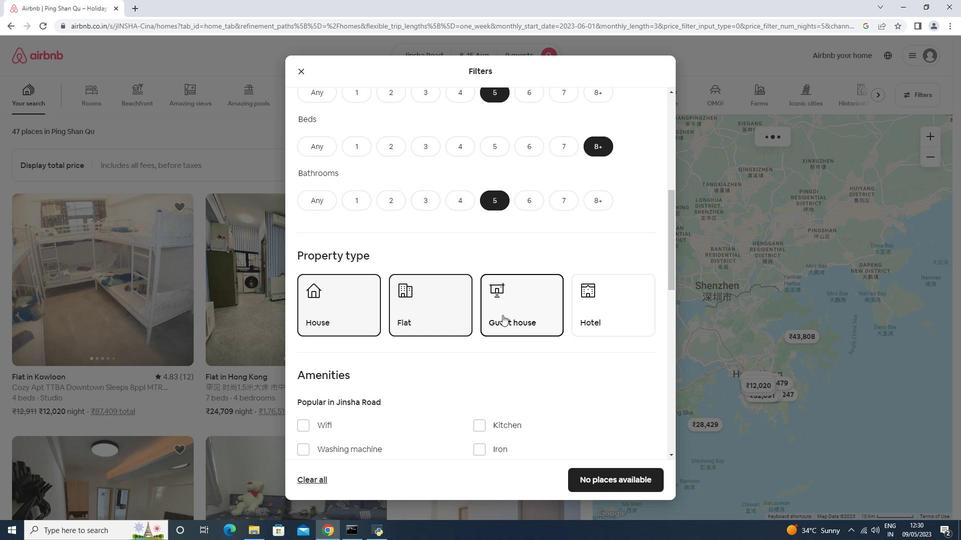 
Action: Mouse scrolled (502, 314) with delta (0, 0)
Screenshot: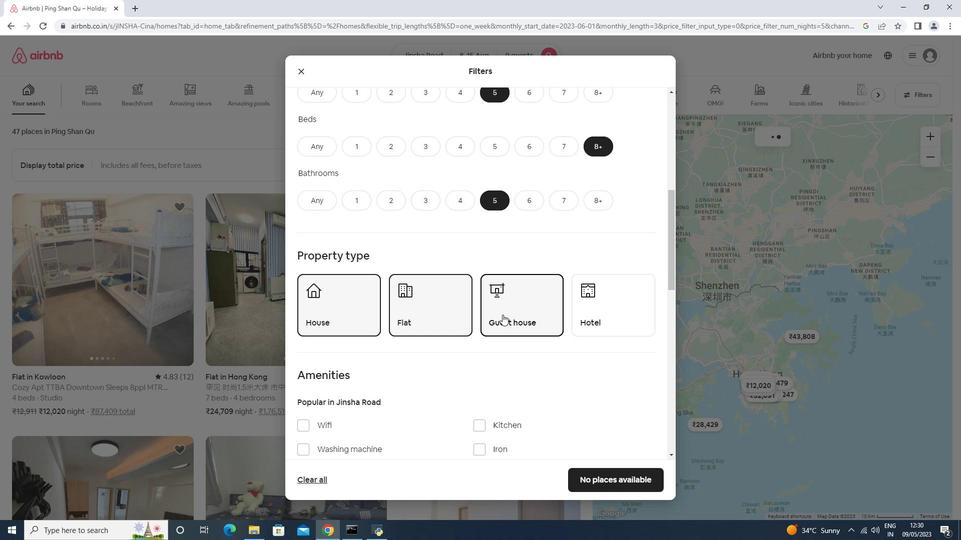 
Action: Mouse scrolled (502, 314) with delta (0, 0)
Screenshot: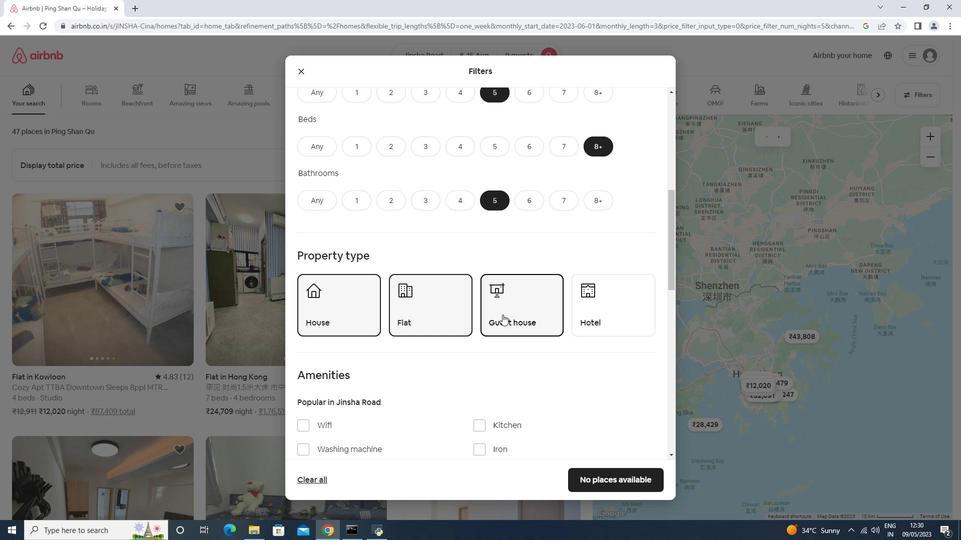 
Action: Mouse scrolled (502, 314) with delta (0, 0)
Screenshot: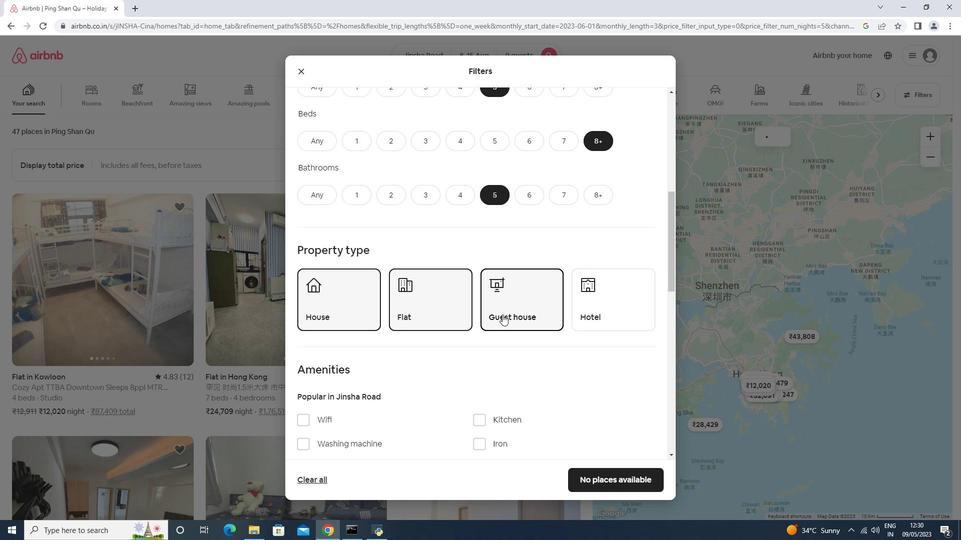 
Action: Mouse moved to (355, 271)
Screenshot: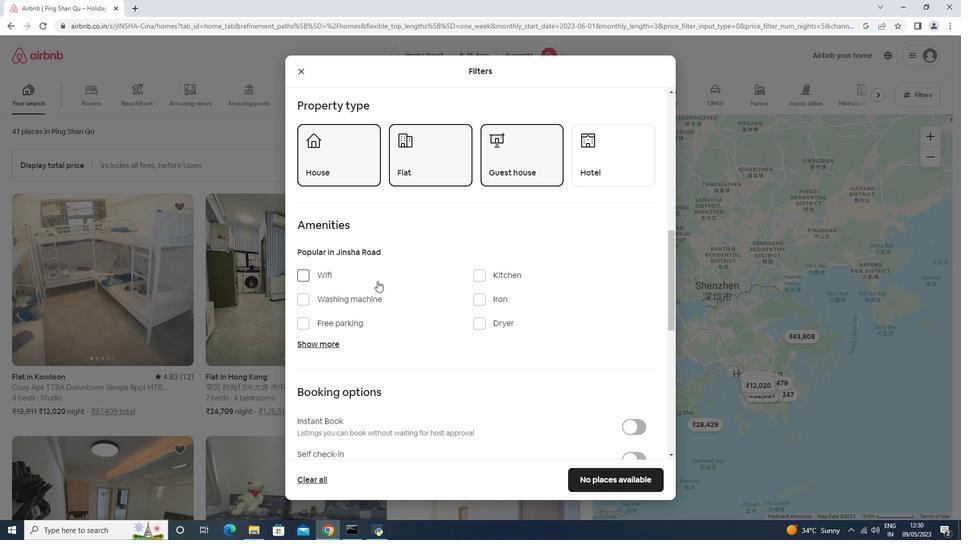 
Action: Mouse pressed left at (355, 271)
Screenshot: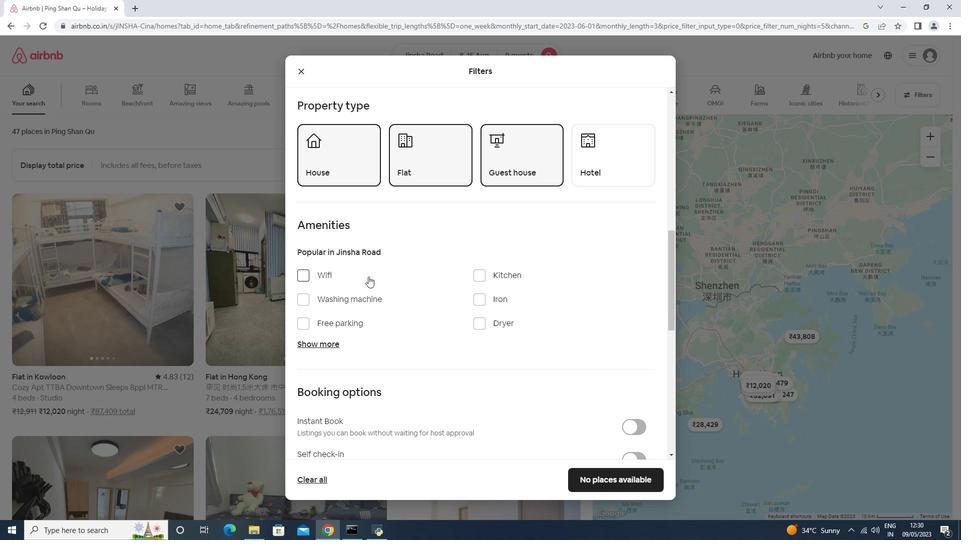 
Action: Mouse moved to (343, 327)
Screenshot: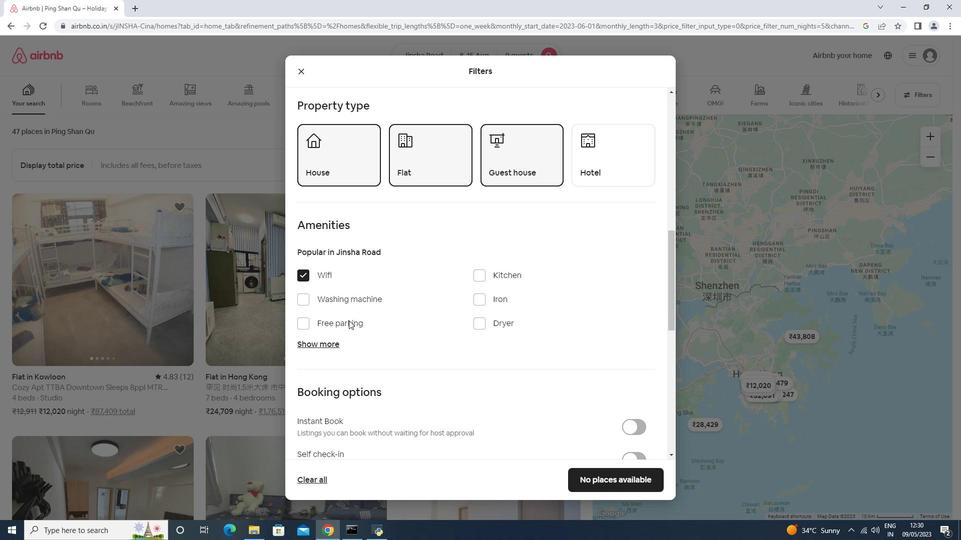 
Action: Mouse pressed left at (343, 327)
Screenshot: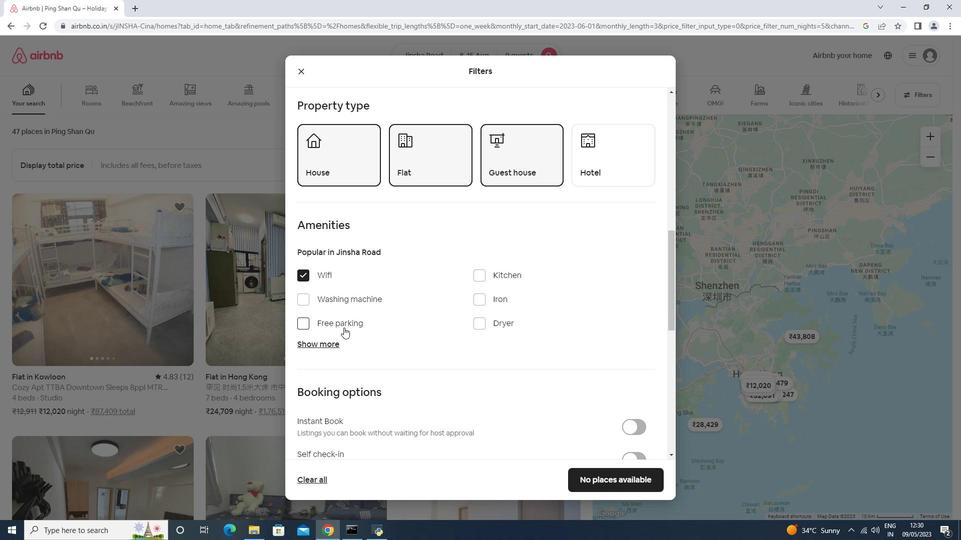 
Action: Mouse moved to (319, 343)
Screenshot: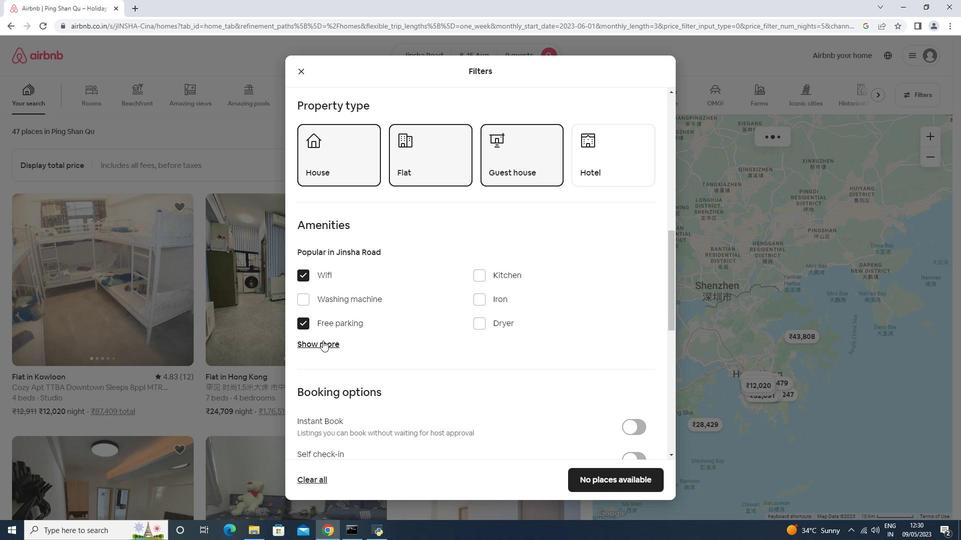 
Action: Mouse pressed left at (319, 343)
Screenshot: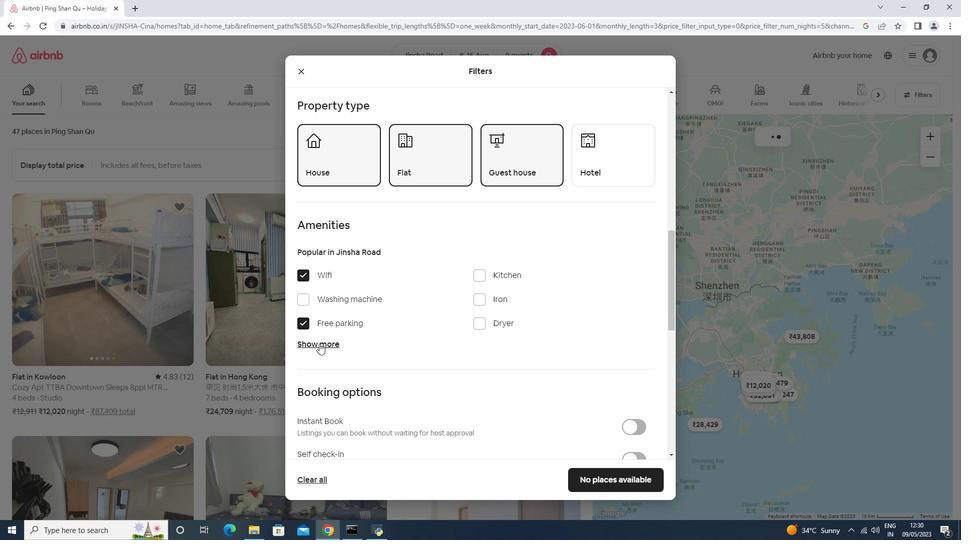 
Action: Mouse moved to (318, 343)
Screenshot: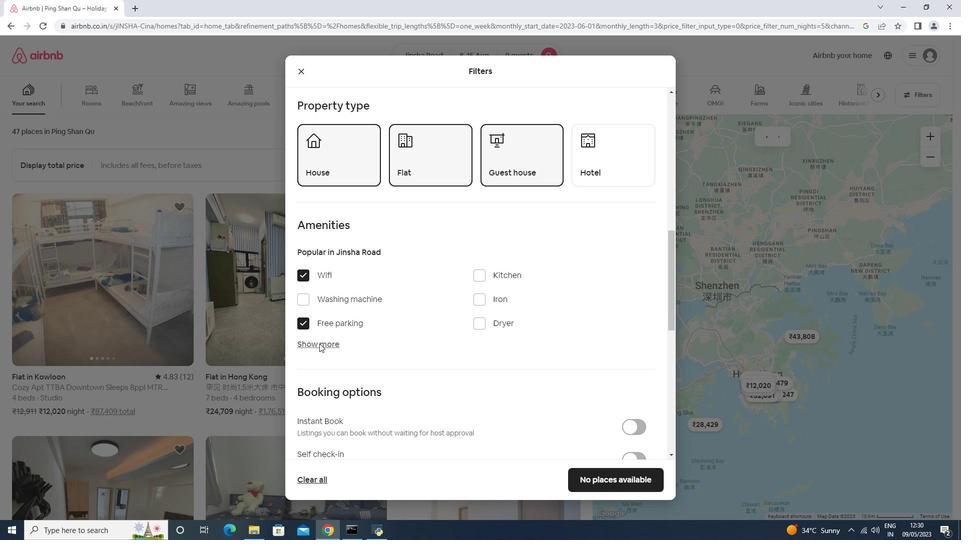 
Action: Mouse scrolled (318, 343) with delta (0, 0)
Screenshot: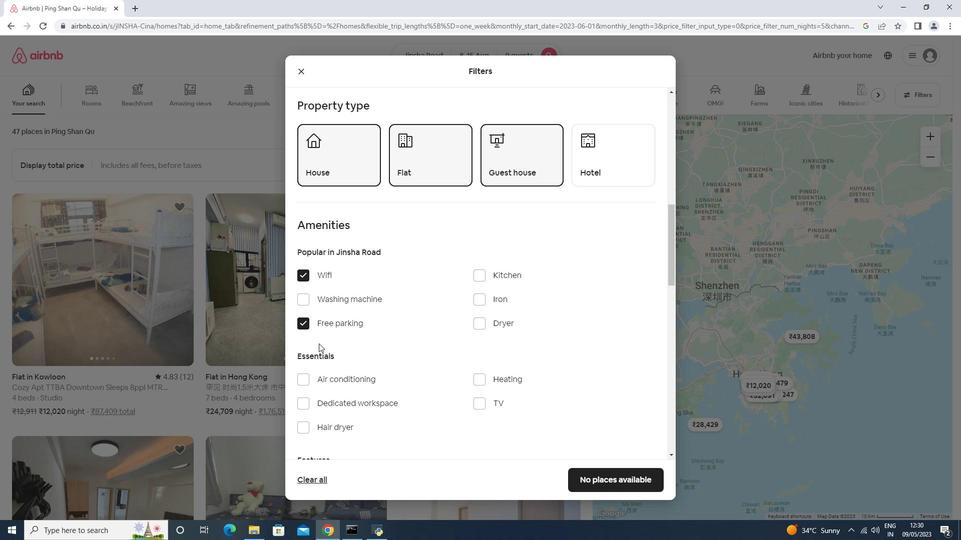 
Action: Mouse scrolled (318, 343) with delta (0, 0)
Screenshot: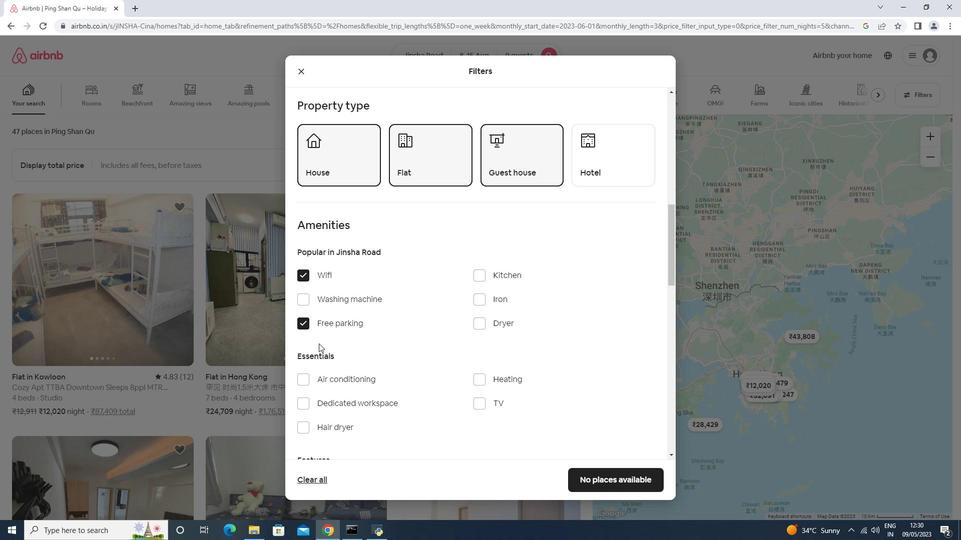 
Action: Mouse moved to (490, 307)
Screenshot: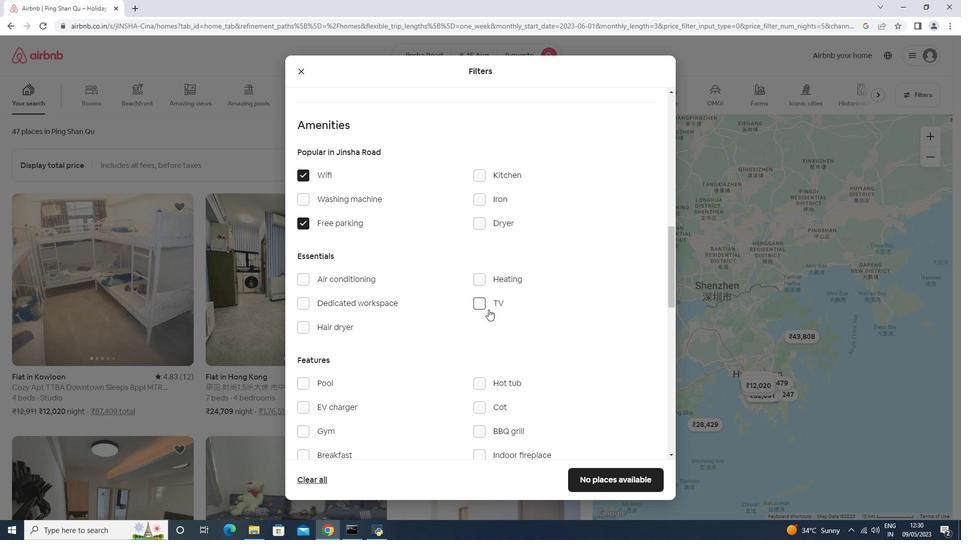 
Action: Mouse pressed left at (490, 307)
Screenshot: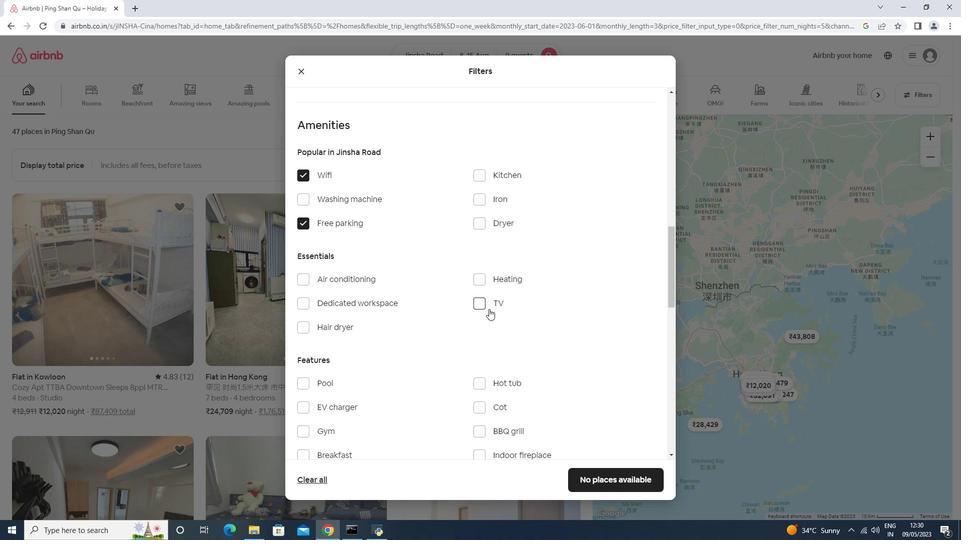 
Action: Mouse scrolled (490, 306) with delta (0, 0)
Screenshot: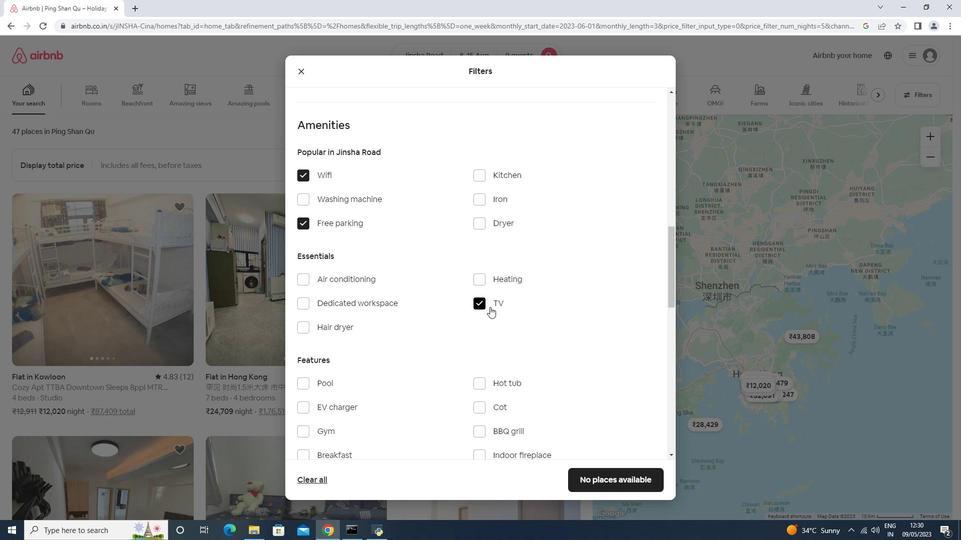 
Action: Mouse scrolled (490, 306) with delta (0, 0)
Screenshot: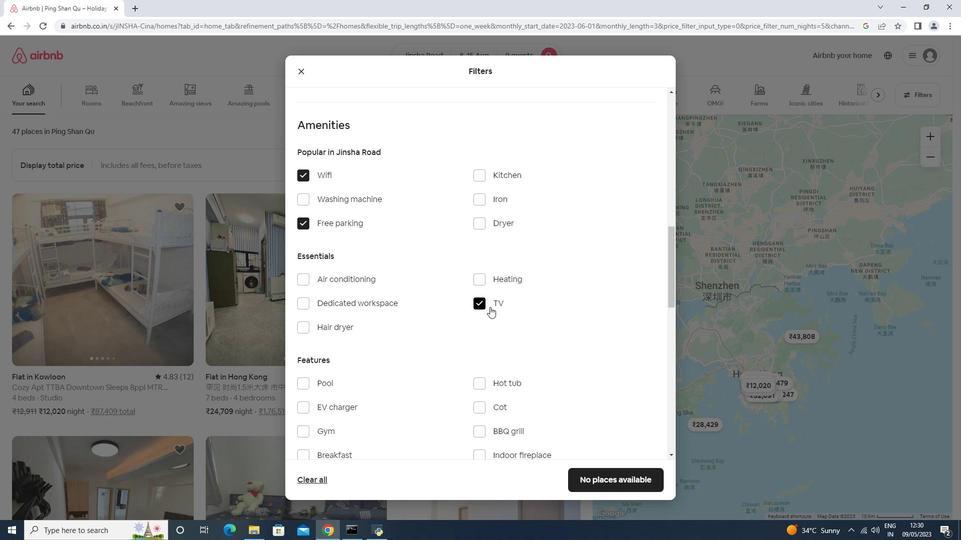 
Action: Mouse moved to (341, 327)
Screenshot: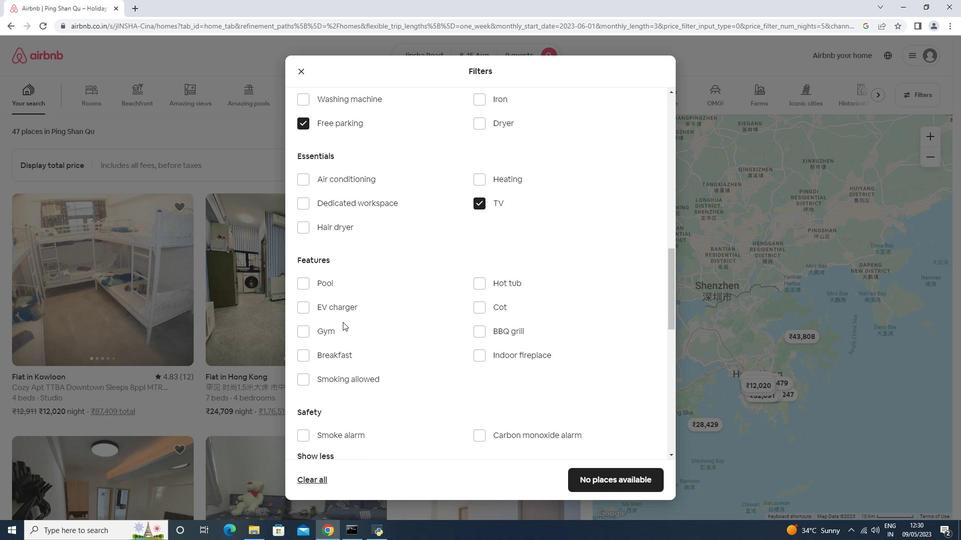 
Action: Mouse pressed left at (341, 327)
Screenshot: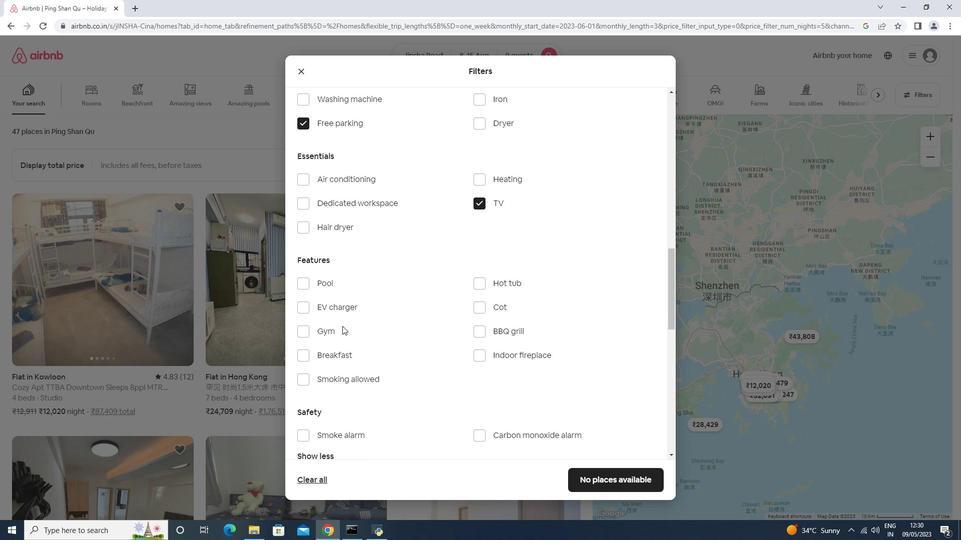 
Action: Mouse moved to (342, 358)
Screenshot: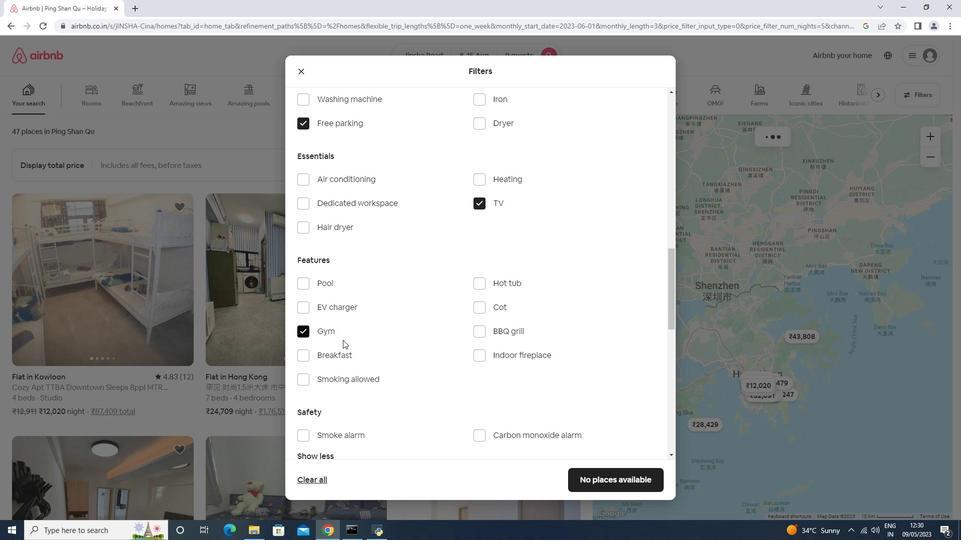 
Action: Mouse pressed left at (343, 358)
Screenshot: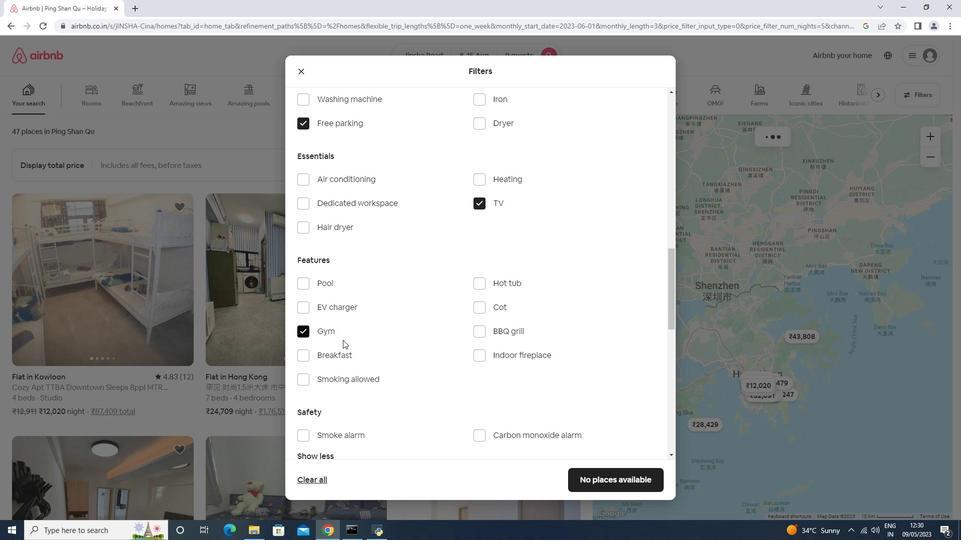 
Action: Mouse moved to (418, 322)
Screenshot: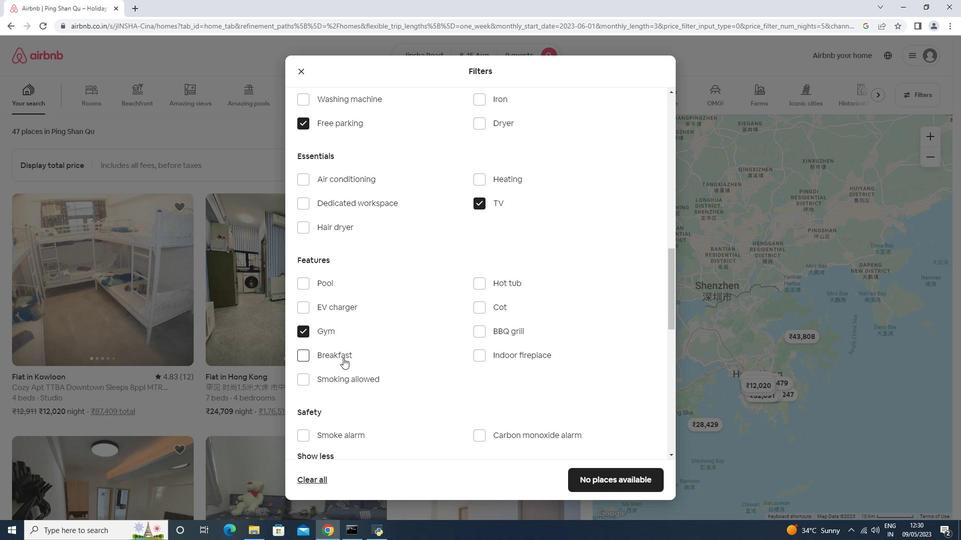 
Action: Mouse scrolled (418, 321) with delta (0, 0)
Screenshot: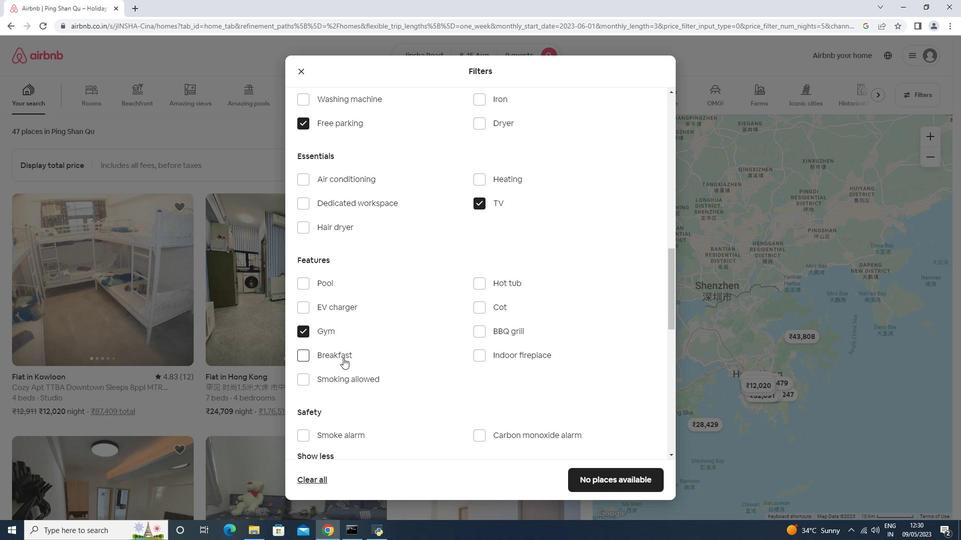 
Action: Mouse scrolled (418, 321) with delta (0, 0)
Screenshot: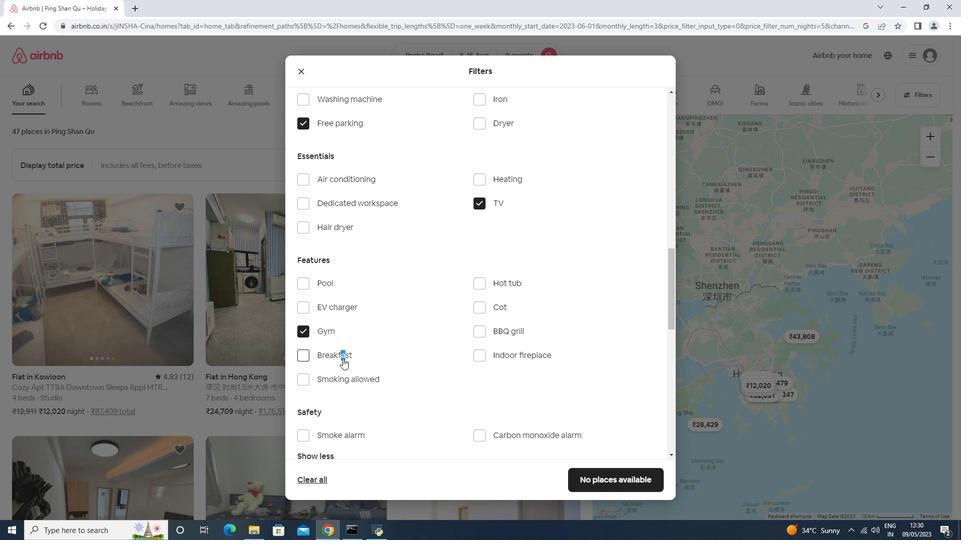 
Action: Mouse scrolled (418, 321) with delta (0, 0)
Screenshot: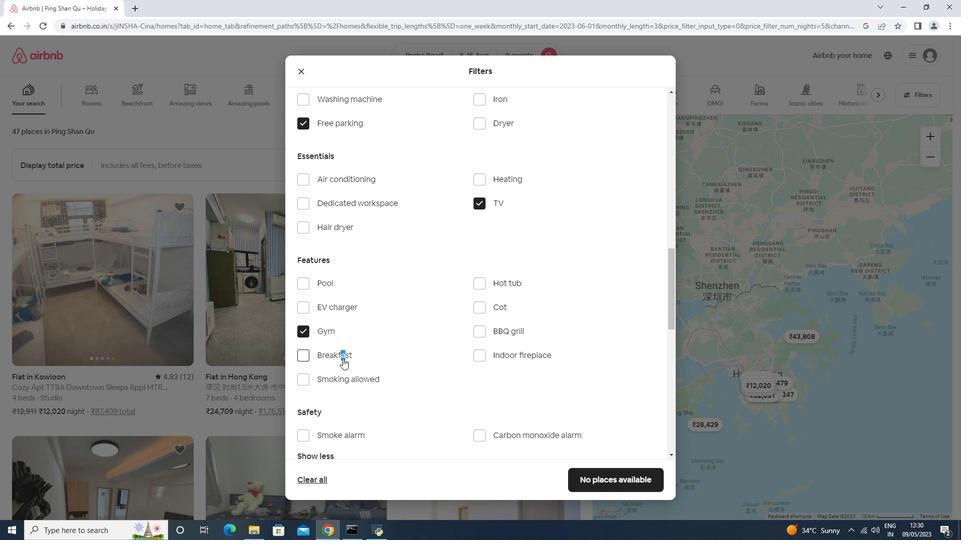 
Action: Mouse scrolled (418, 321) with delta (0, 0)
Screenshot: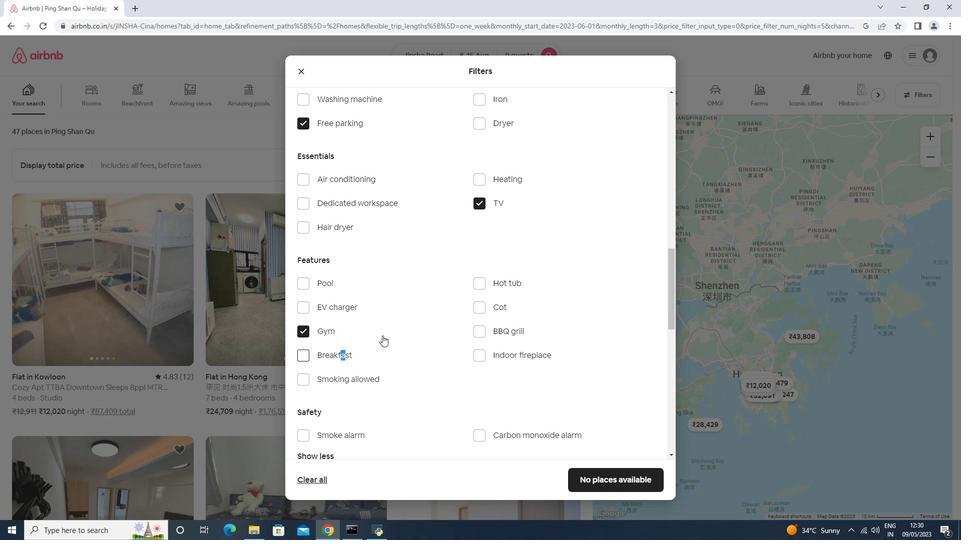 
Action: Mouse moved to (308, 158)
Screenshot: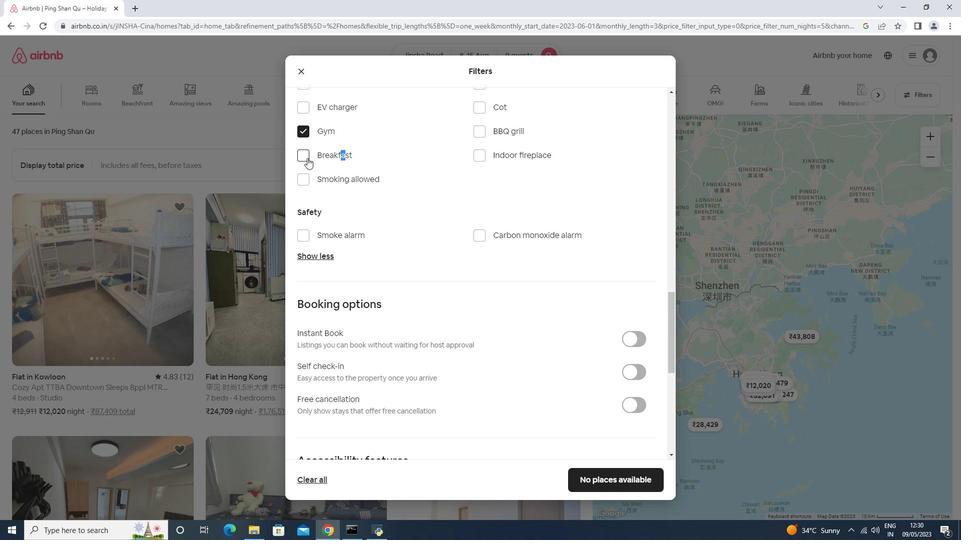 
Action: Mouse pressed left at (308, 158)
Screenshot: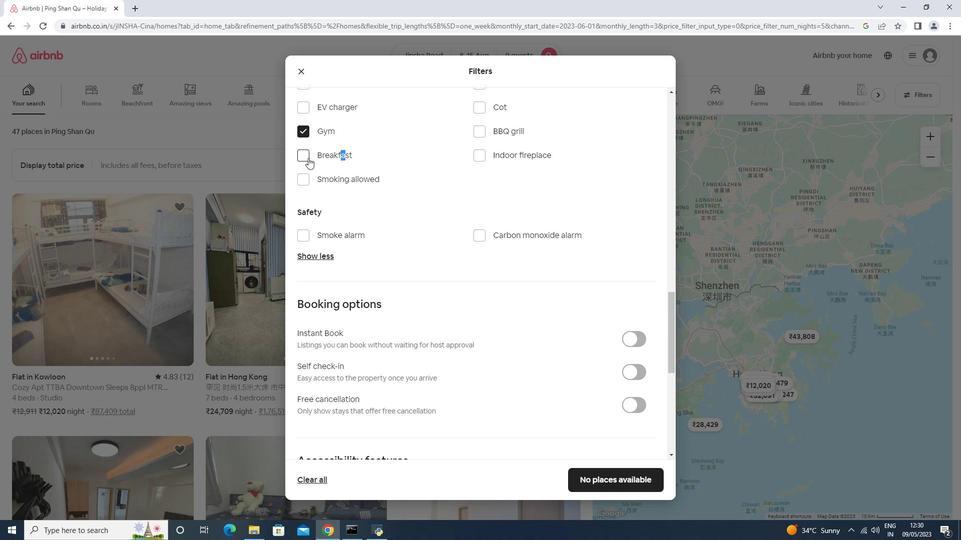 
Action: Mouse moved to (630, 365)
Screenshot: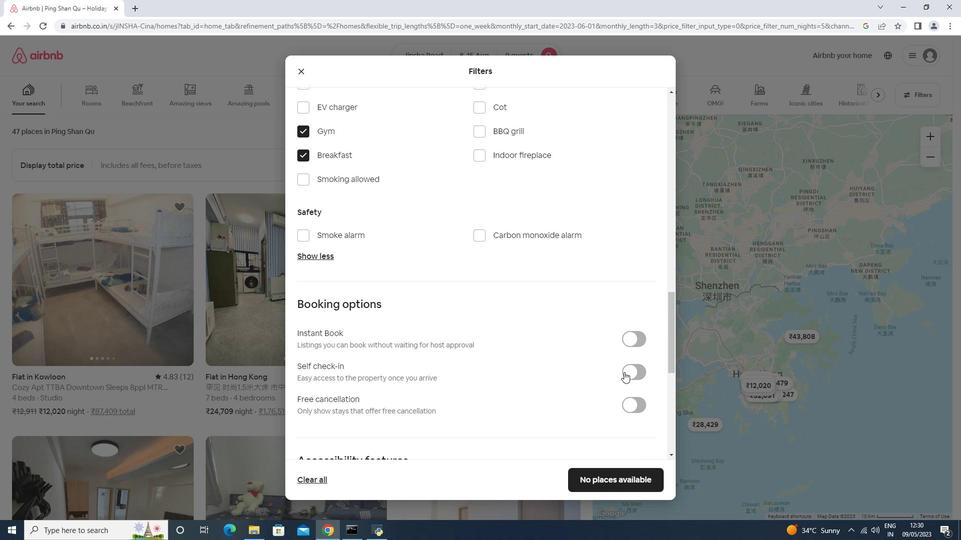 
Action: Mouse pressed left at (630, 365)
Screenshot: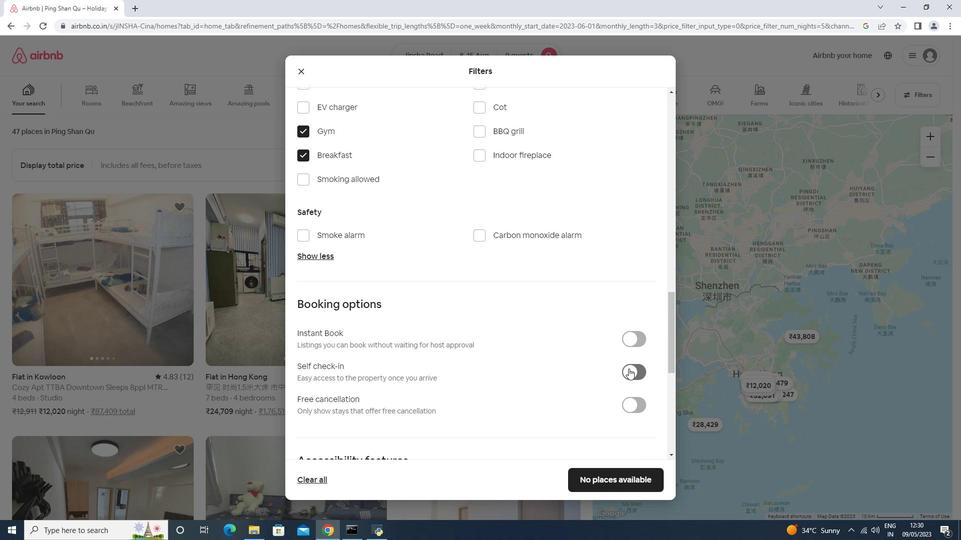 
Action: Mouse moved to (630, 364)
Screenshot: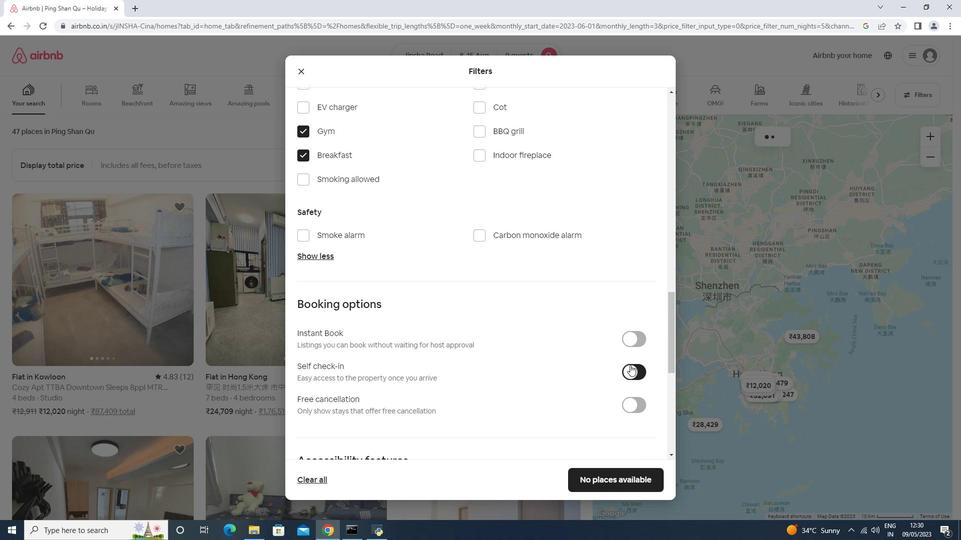 
Action: Mouse scrolled (630, 364) with delta (0, 0)
Screenshot: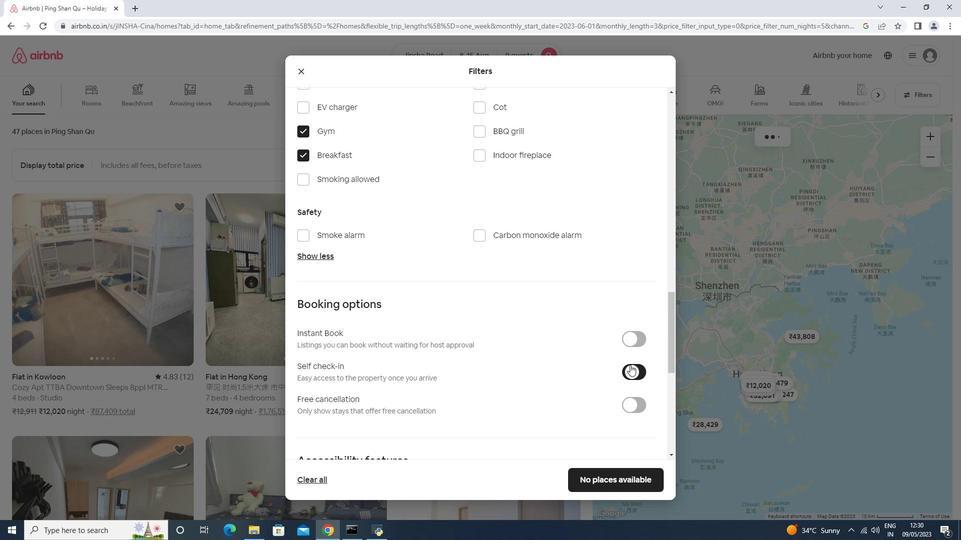 
Action: Mouse scrolled (630, 364) with delta (0, 0)
Screenshot: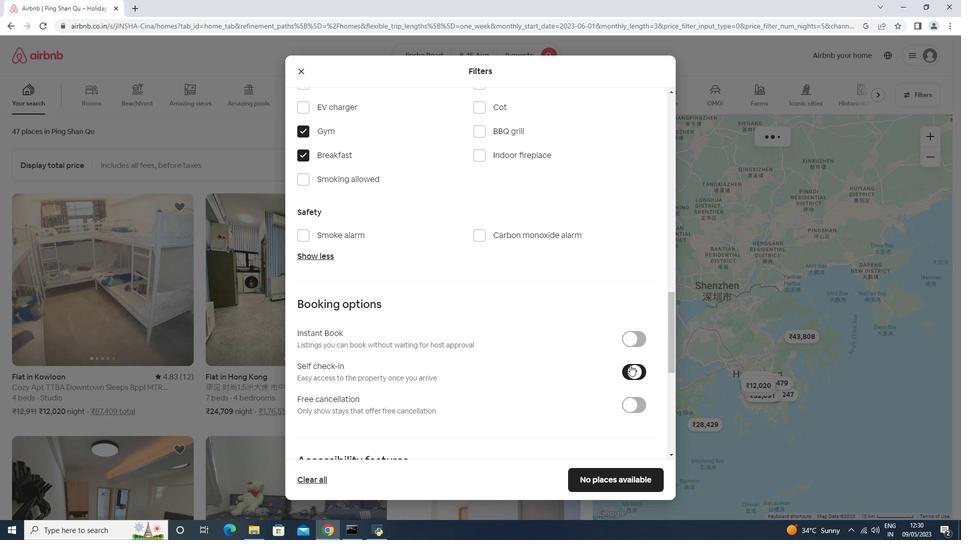 
Action: Mouse scrolled (630, 364) with delta (0, 0)
Screenshot: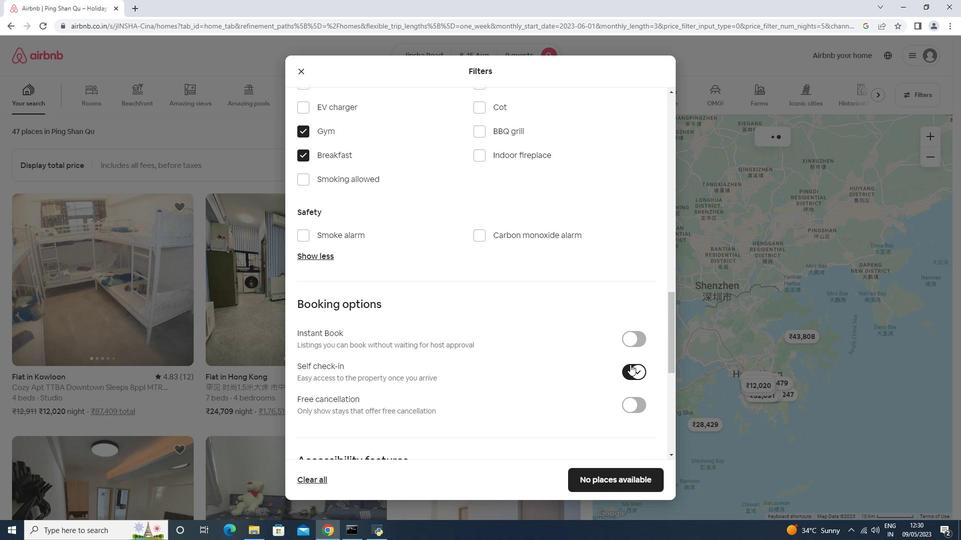 
Action: Mouse scrolled (630, 364) with delta (0, 0)
Screenshot: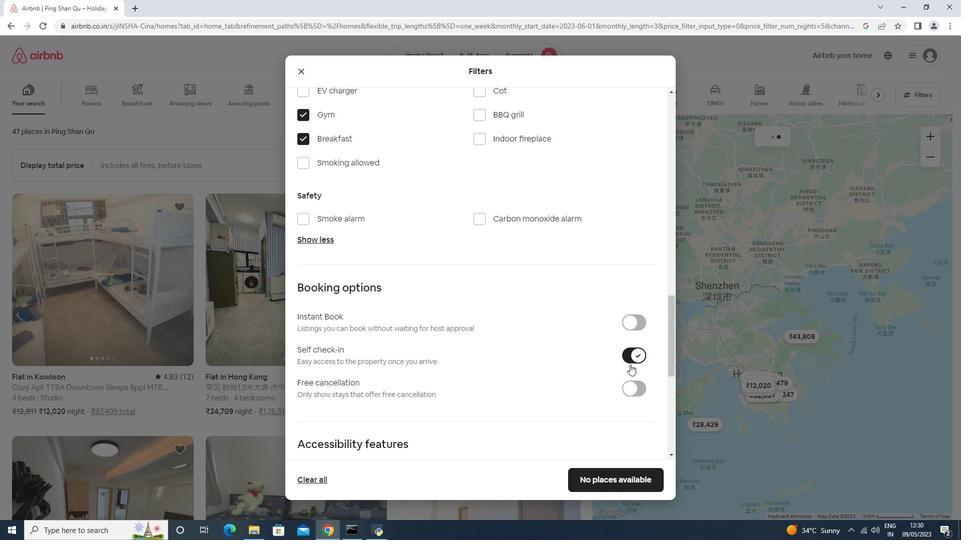 
Action: Mouse scrolled (630, 364) with delta (0, 0)
Screenshot: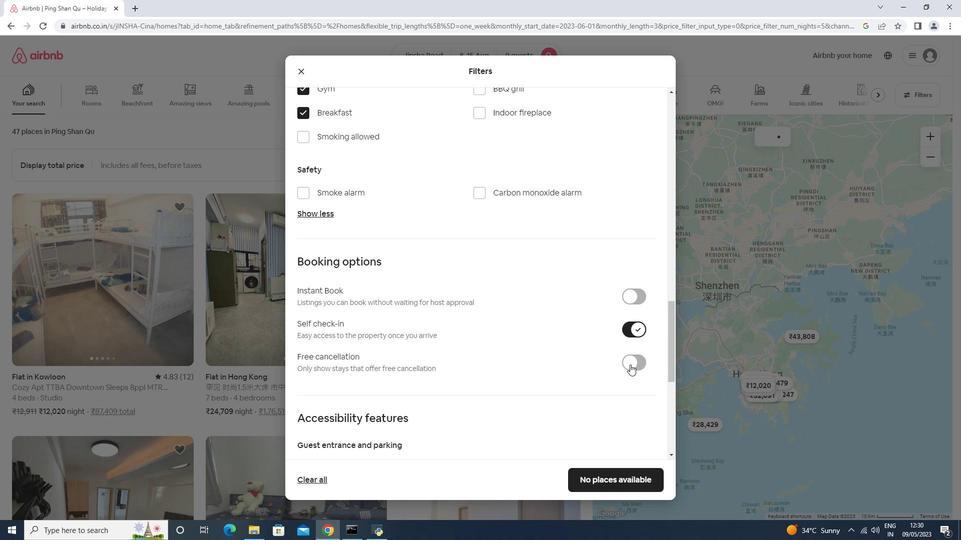 
Action: Mouse scrolled (630, 364) with delta (0, 0)
Screenshot: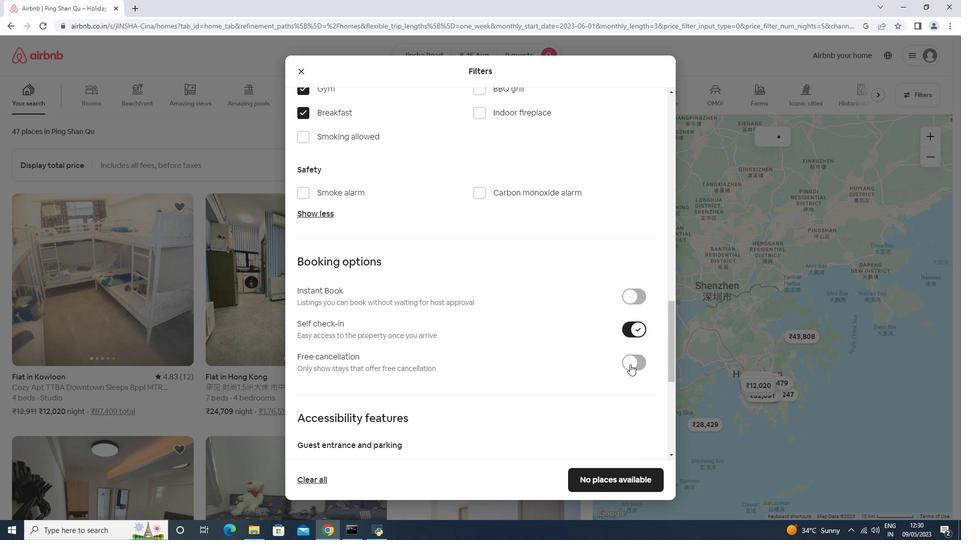 
Action: Mouse scrolled (630, 364) with delta (0, 0)
Screenshot: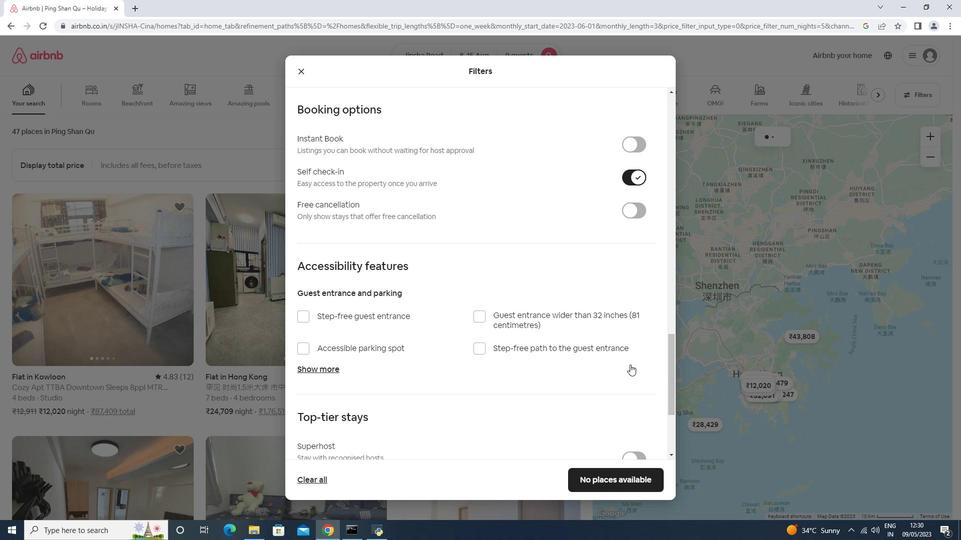 
Action: Mouse scrolled (630, 364) with delta (0, 0)
Screenshot: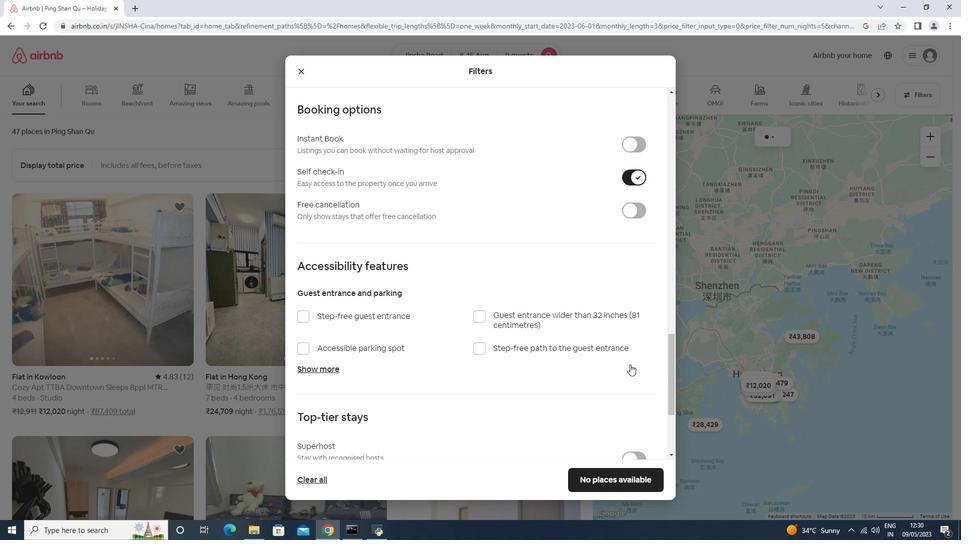 
Action: Mouse scrolled (630, 364) with delta (0, 0)
Screenshot: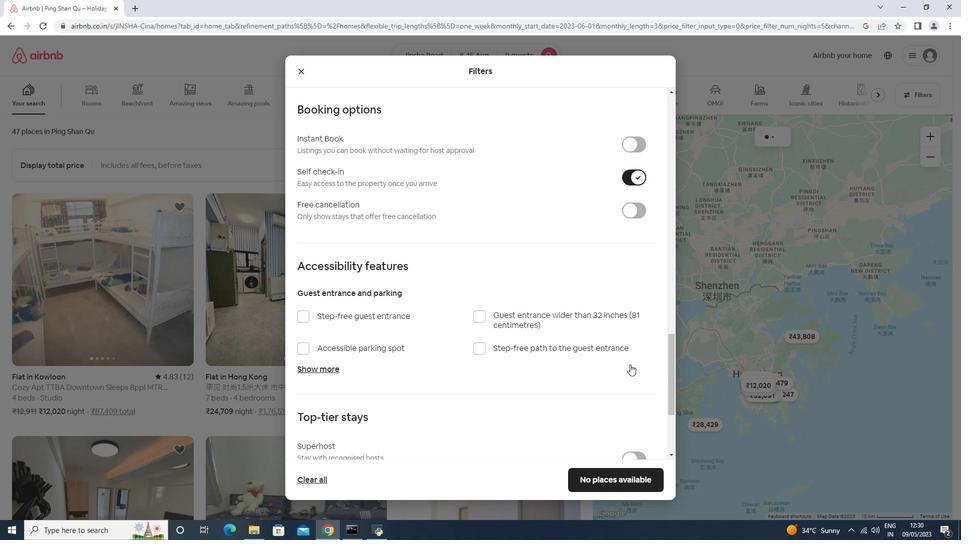 
Action: Mouse scrolled (630, 364) with delta (0, 0)
Screenshot: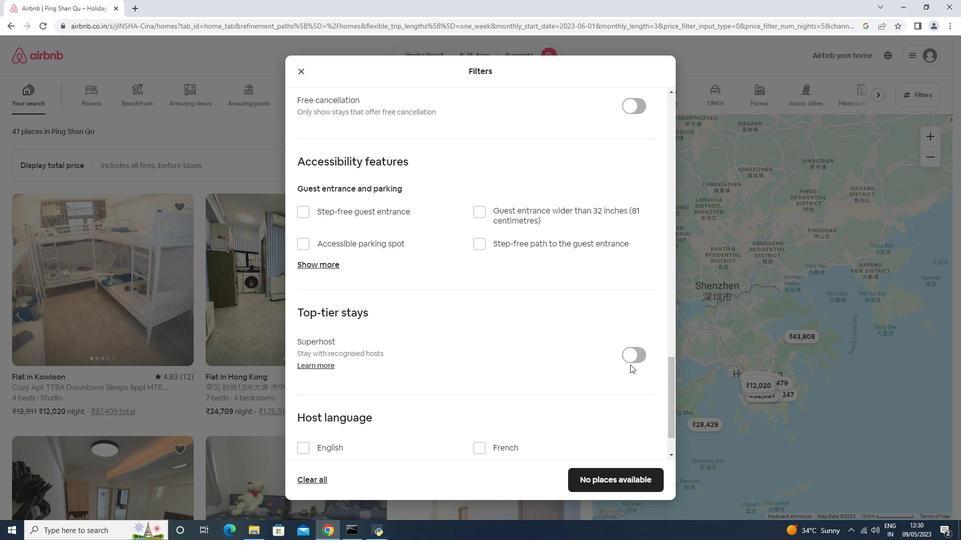 
Action: Mouse scrolled (630, 364) with delta (0, 0)
Screenshot: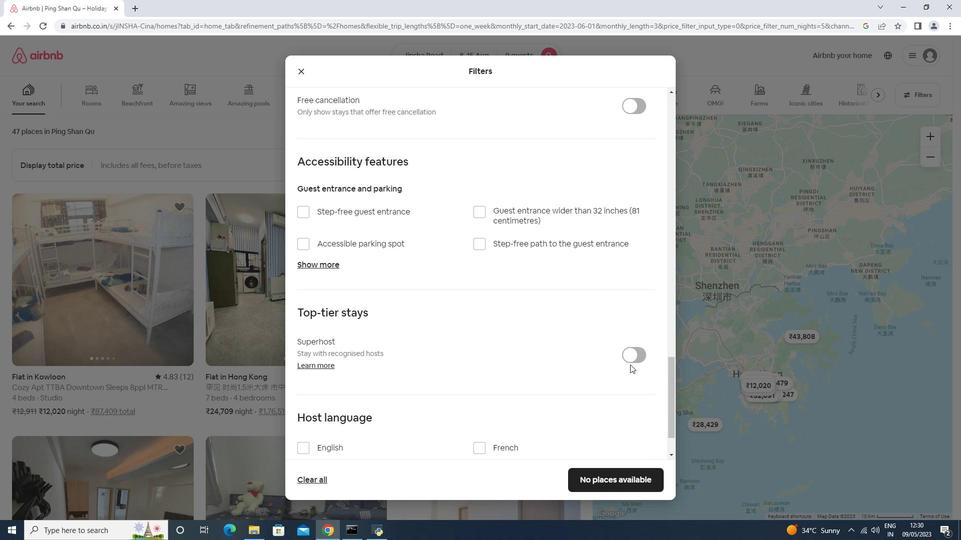 
Action: Mouse moved to (629, 364)
Screenshot: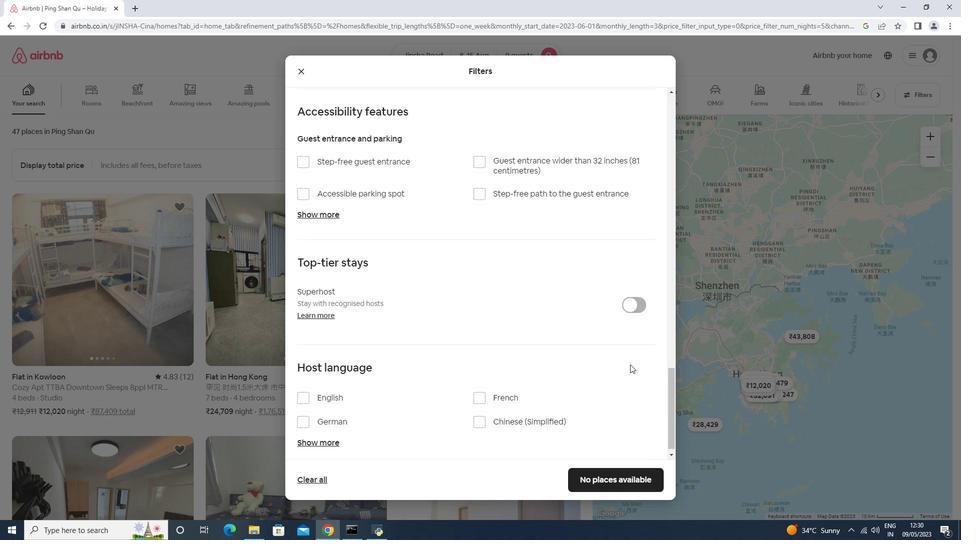 
Action: Mouse scrolled (630, 364) with delta (0, 0)
Screenshot: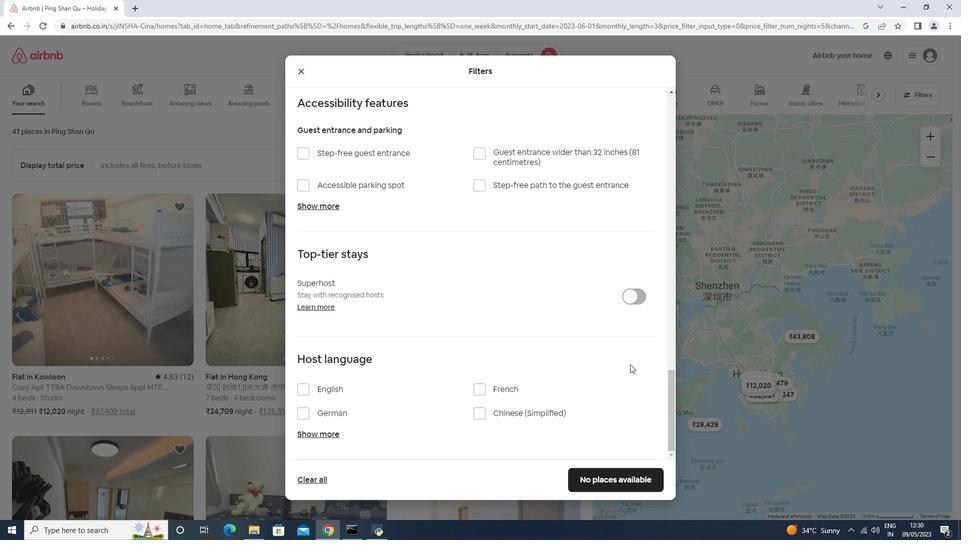 
Action: Mouse moved to (559, 373)
Screenshot: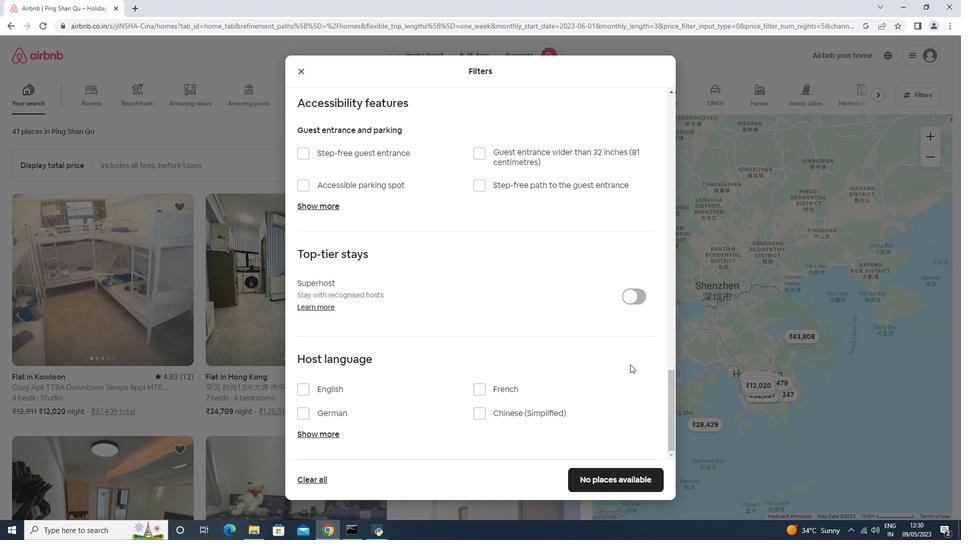 
Action: Mouse scrolled (630, 364) with delta (0, 0)
Screenshot: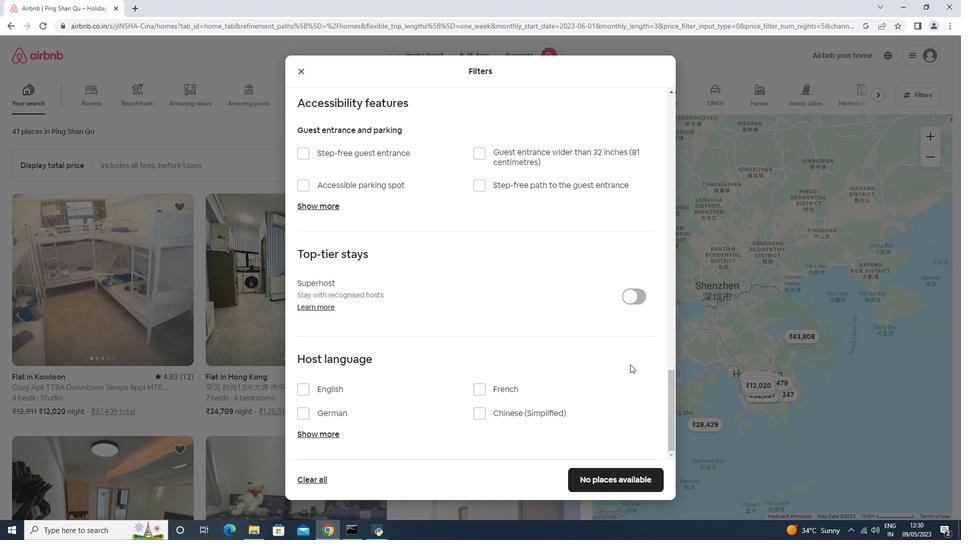 
Action: Mouse moved to (351, 391)
Screenshot: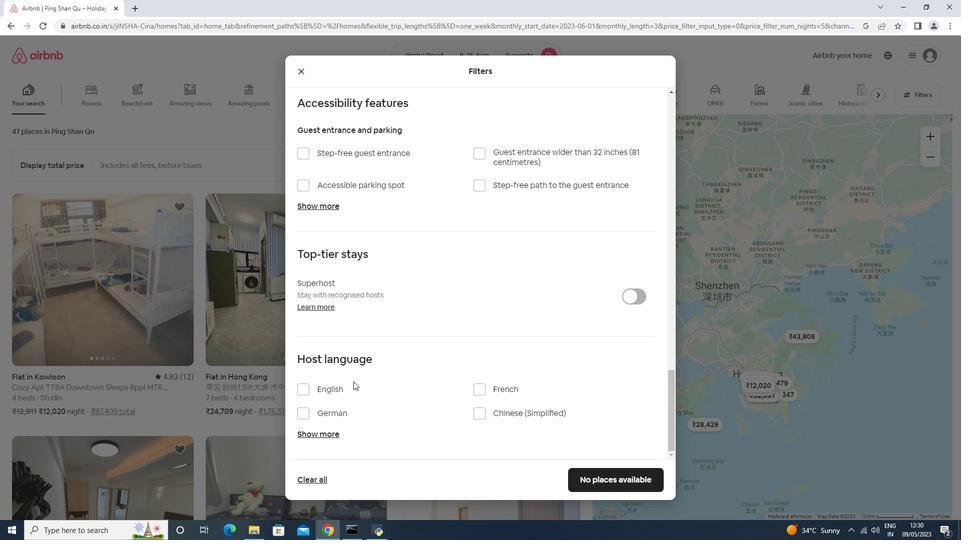 
Action: Mouse pressed left at (351, 391)
Screenshot: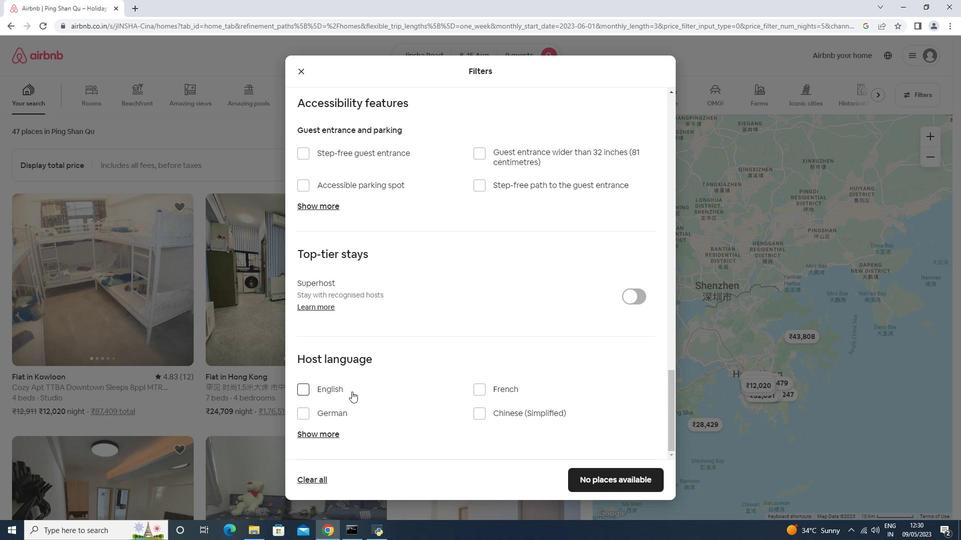 
Action: Mouse moved to (606, 484)
Screenshot: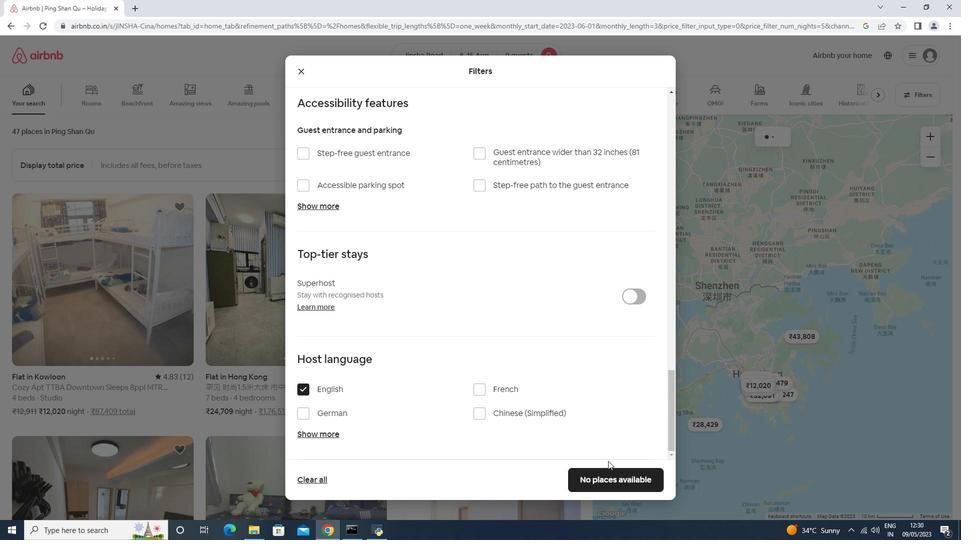 
Action: Mouse pressed left at (606, 484)
Screenshot: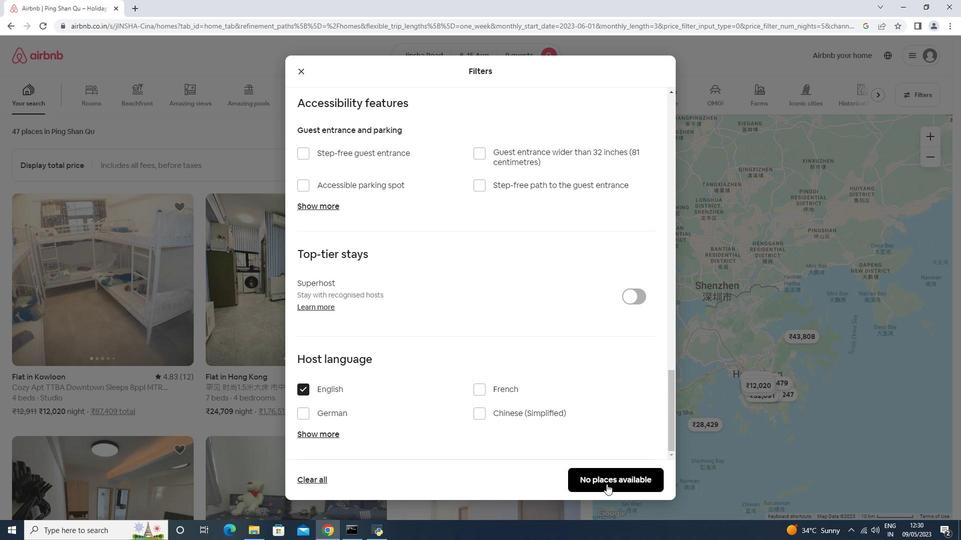 
Action: Mouse moved to (606, 482)
Screenshot: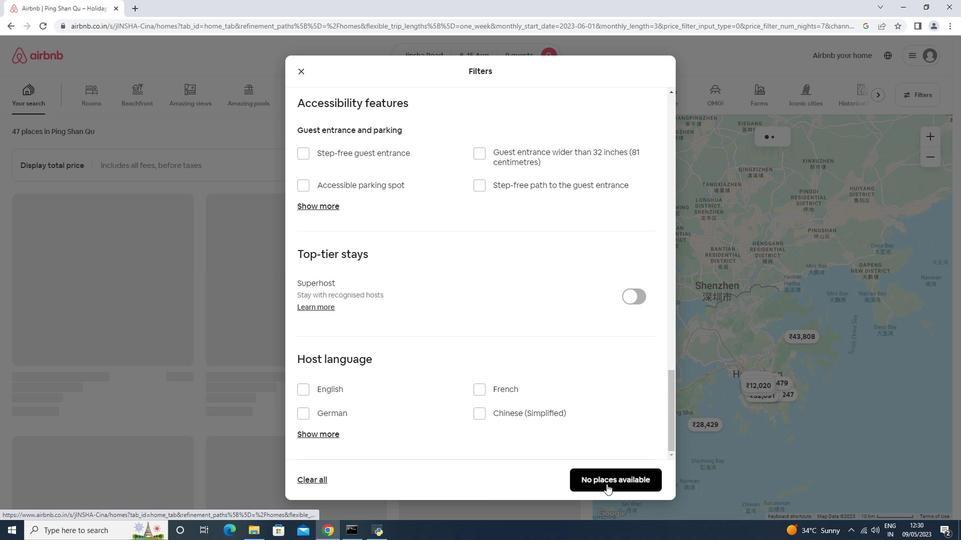 
